 Task: Add a condition where "Channel Is Automation" in unsolved tickets in your groups.
Action: Mouse moved to (142, 519)
Screenshot: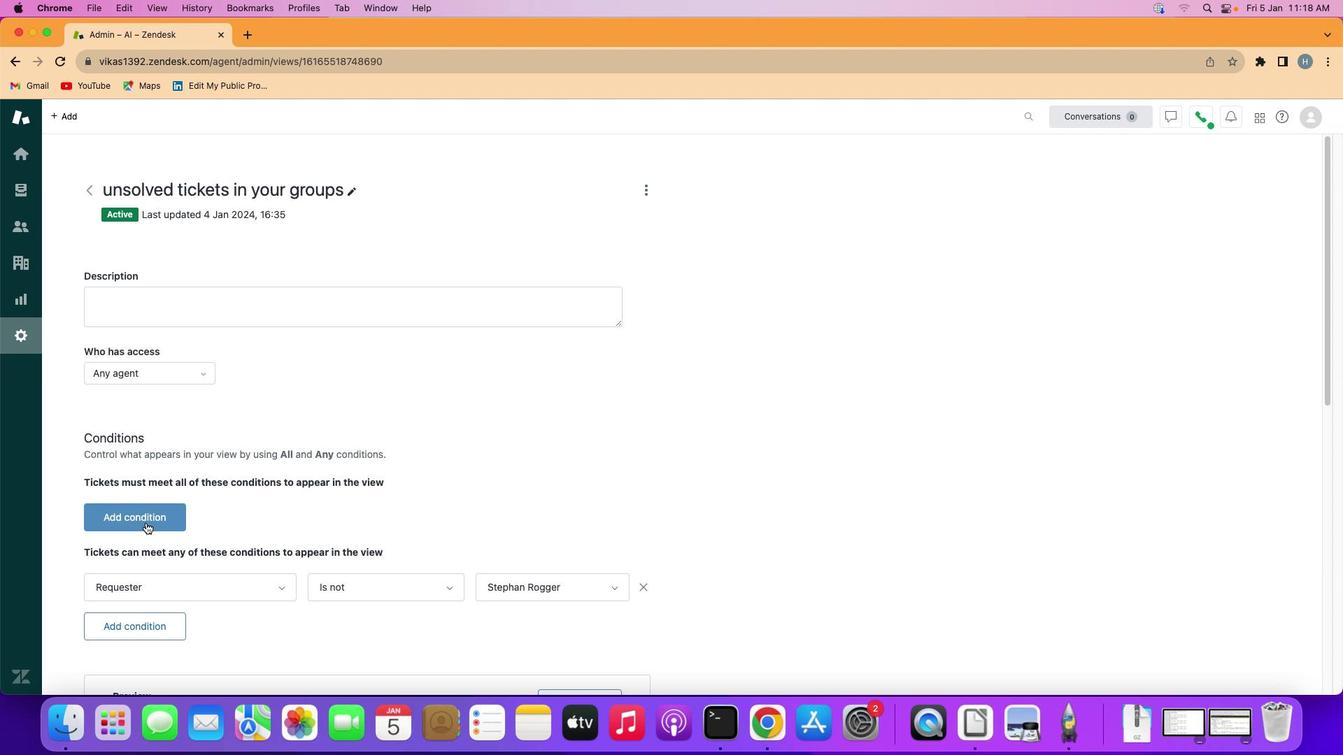 
Action: Mouse pressed left at (142, 519)
Screenshot: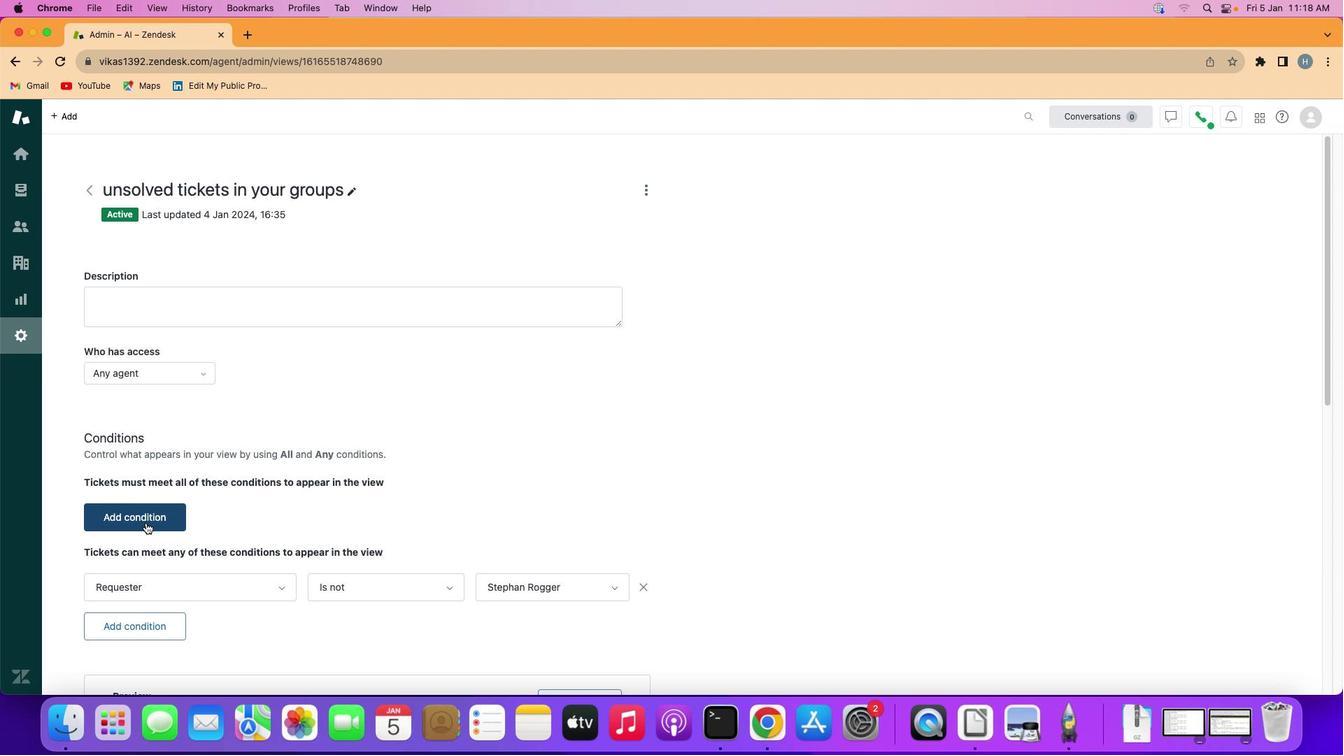 
Action: Mouse moved to (162, 509)
Screenshot: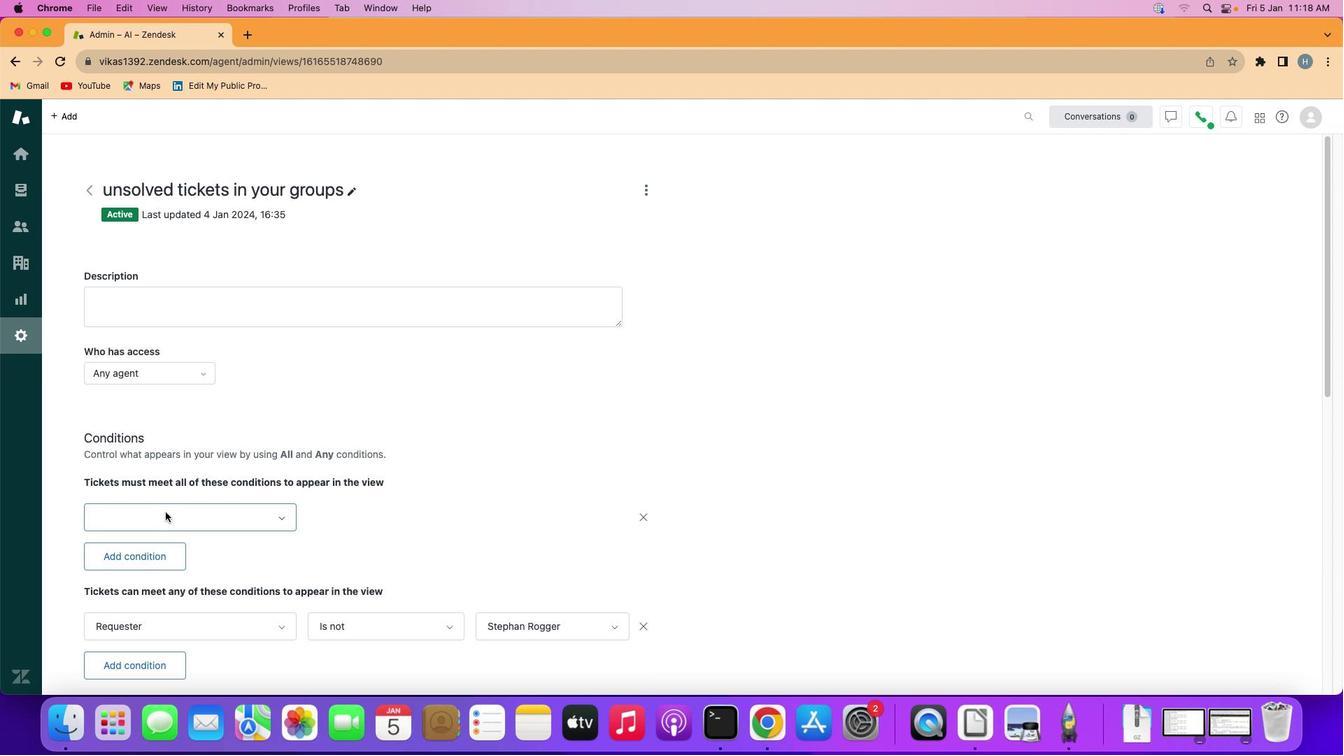 
Action: Mouse pressed left at (162, 509)
Screenshot: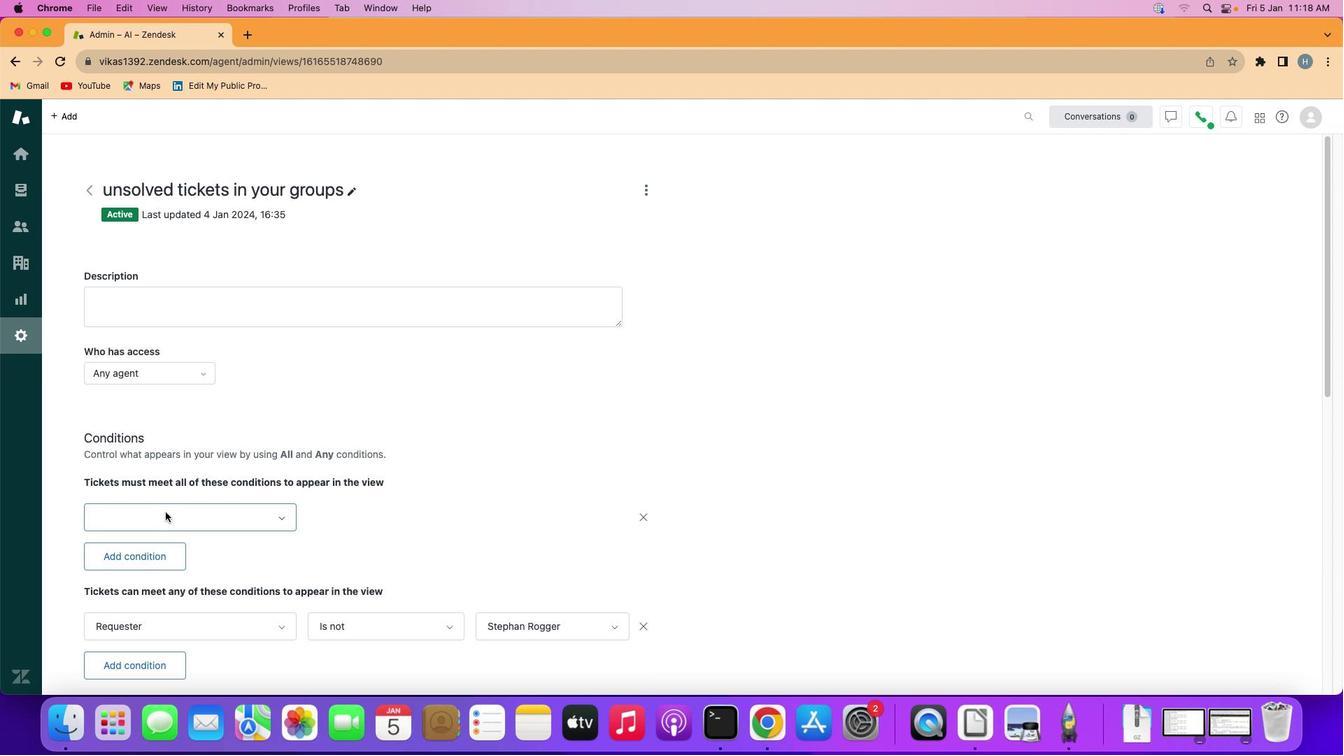 
Action: Mouse moved to (202, 445)
Screenshot: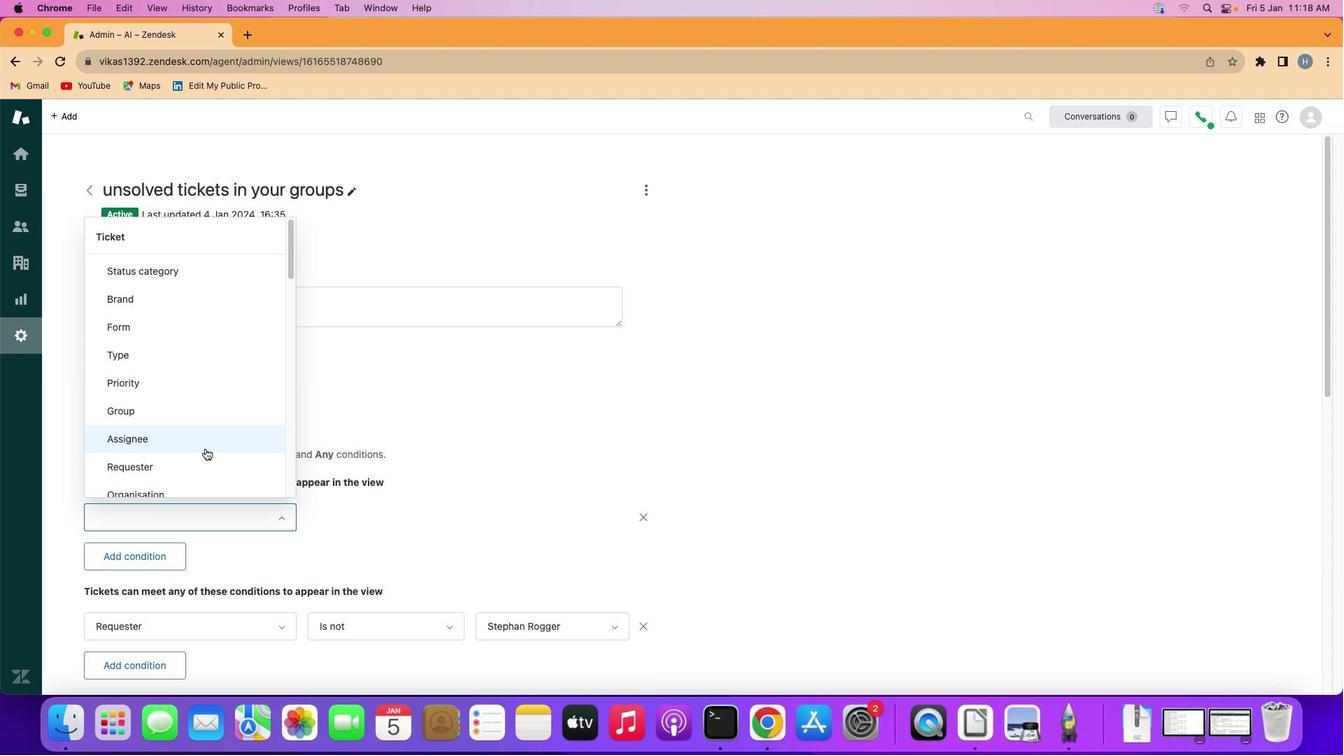 
Action: Mouse scrolled (202, 445) with delta (-2, -1)
Screenshot: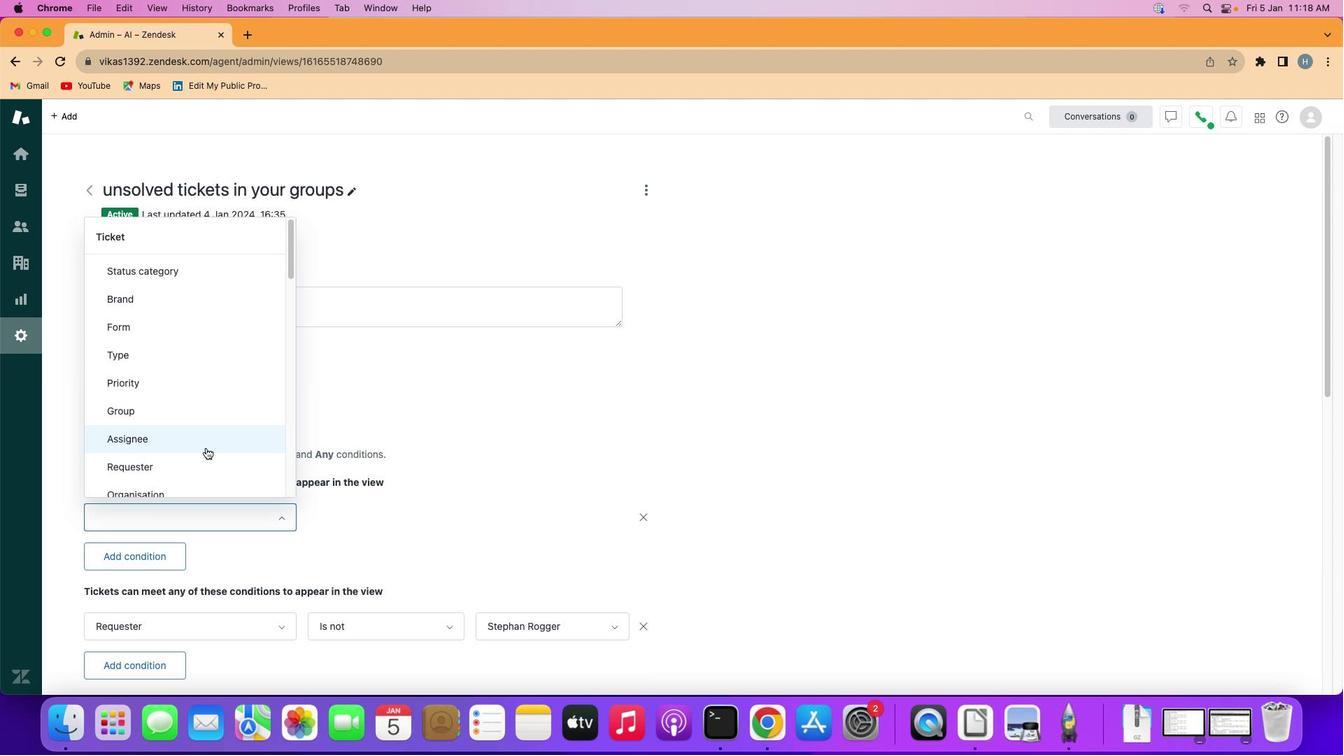 
Action: Mouse moved to (202, 445)
Screenshot: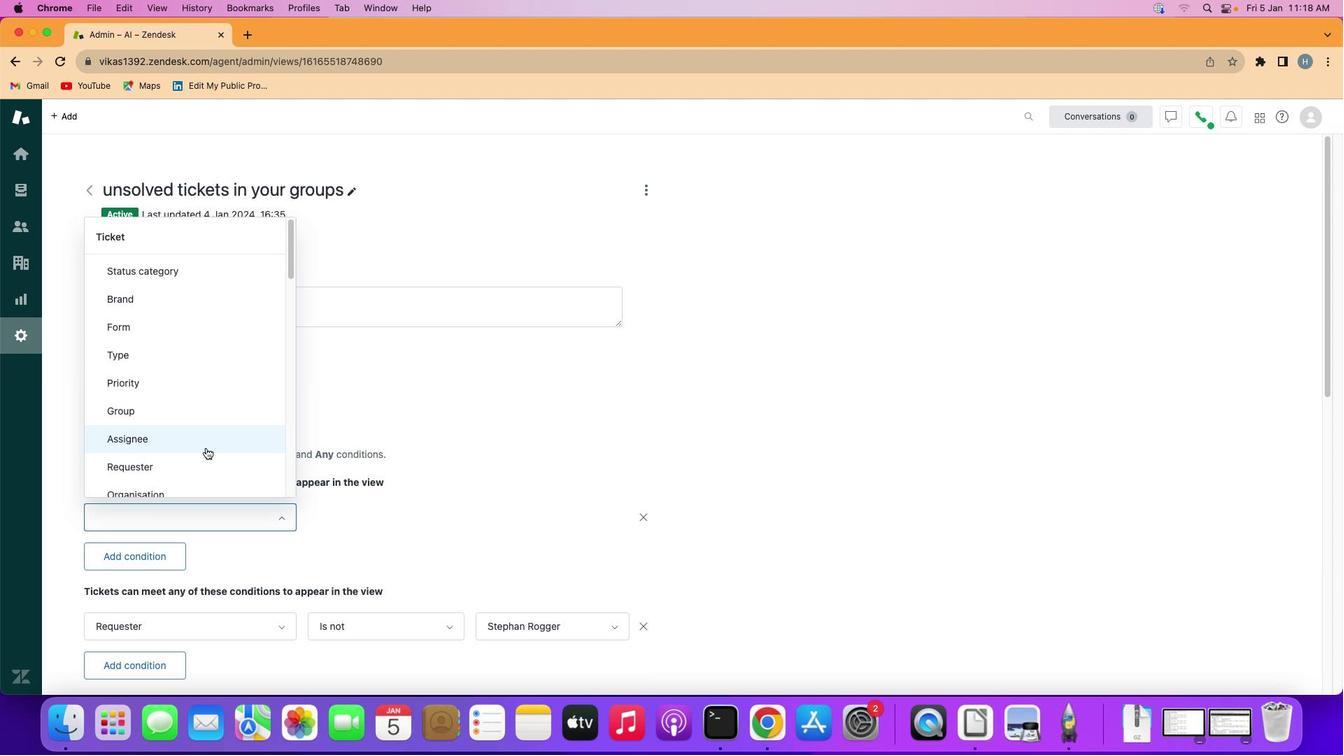 
Action: Mouse scrolled (202, 445) with delta (-2, -2)
Screenshot: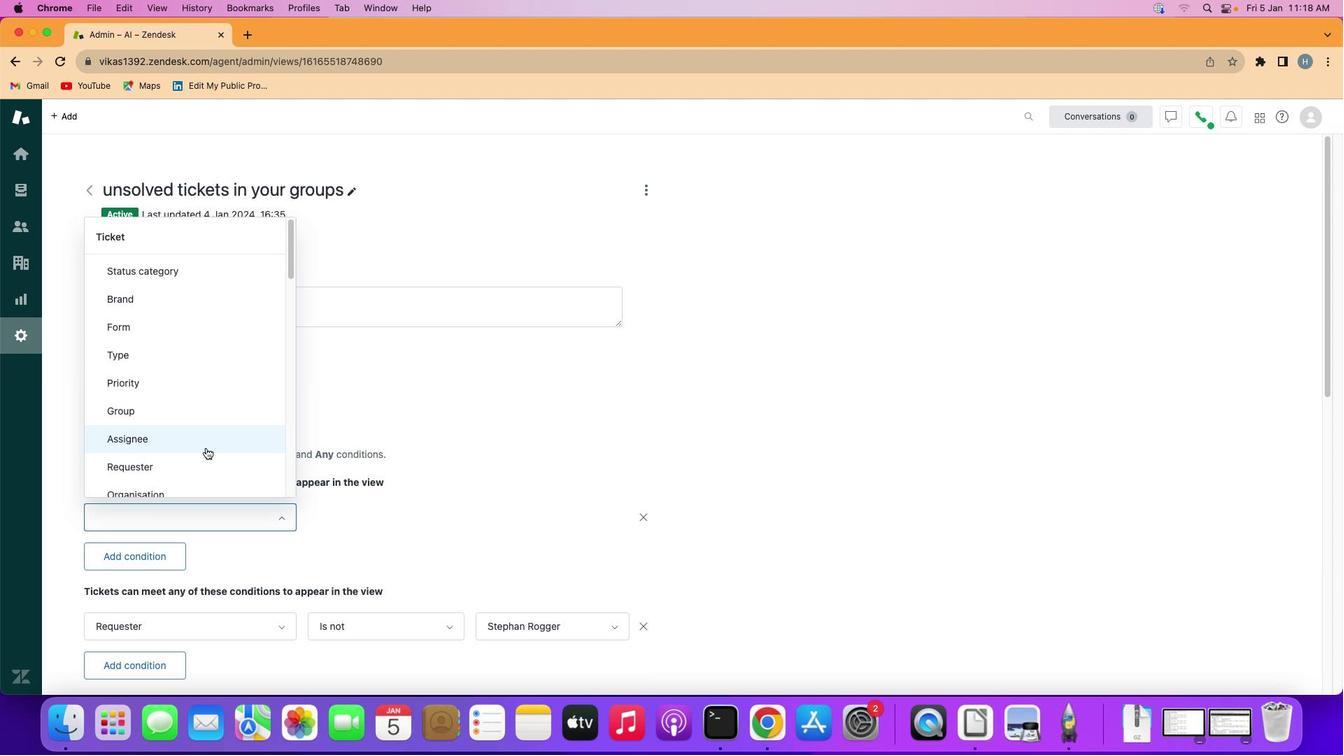 
Action: Mouse moved to (203, 445)
Screenshot: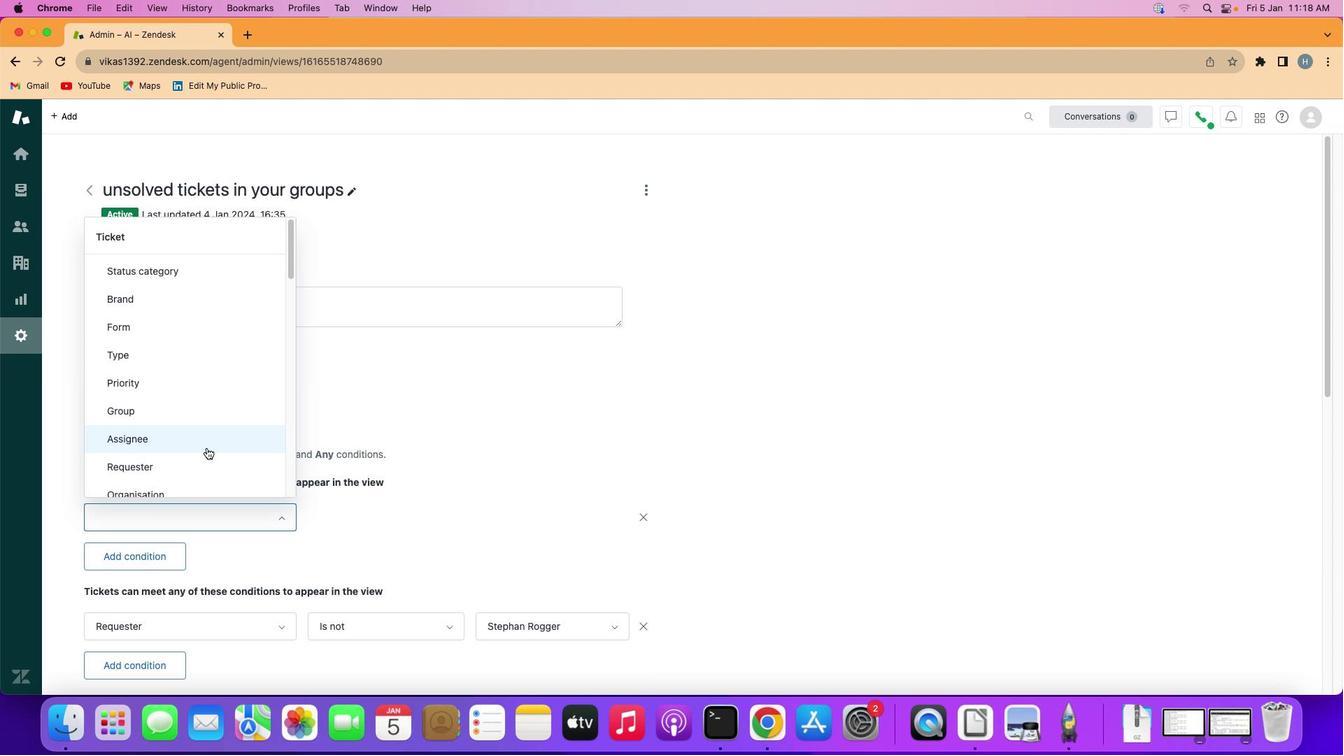 
Action: Mouse scrolled (203, 445) with delta (-2, -2)
Screenshot: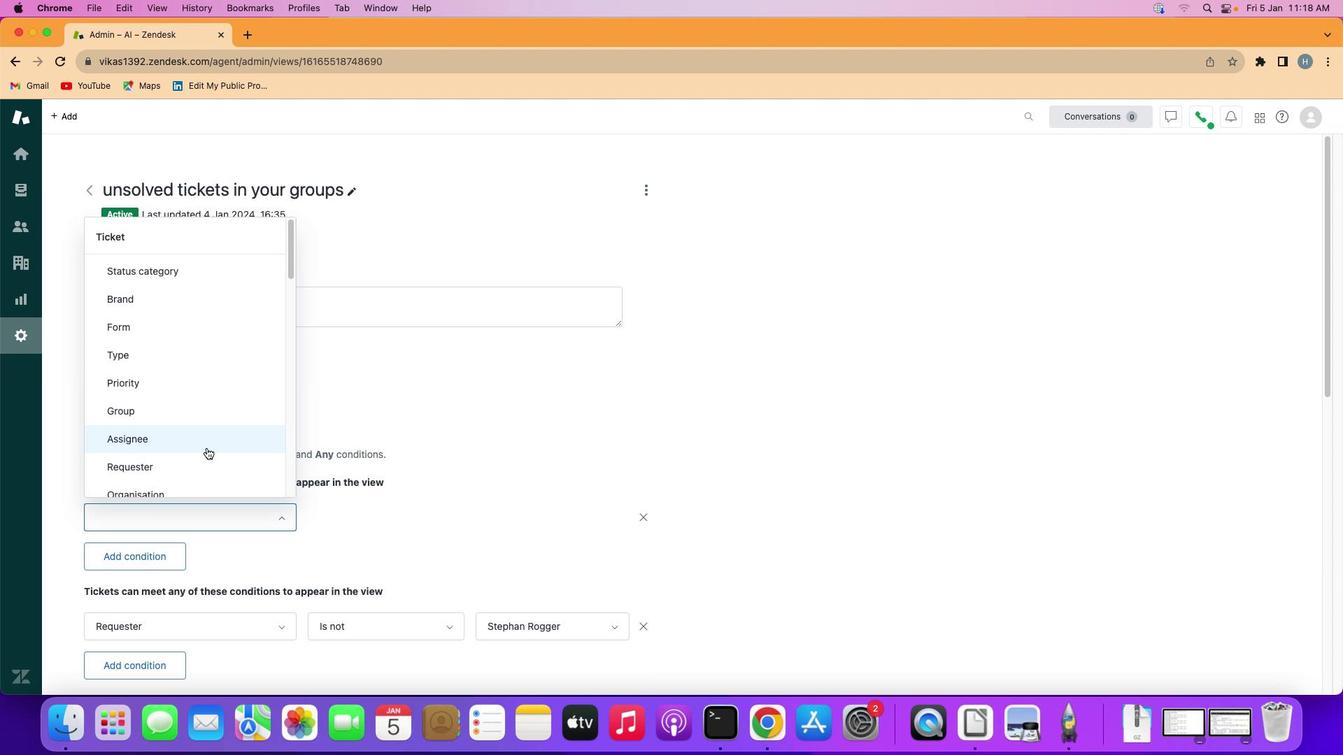 
Action: Mouse moved to (204, 444)
Screenshot: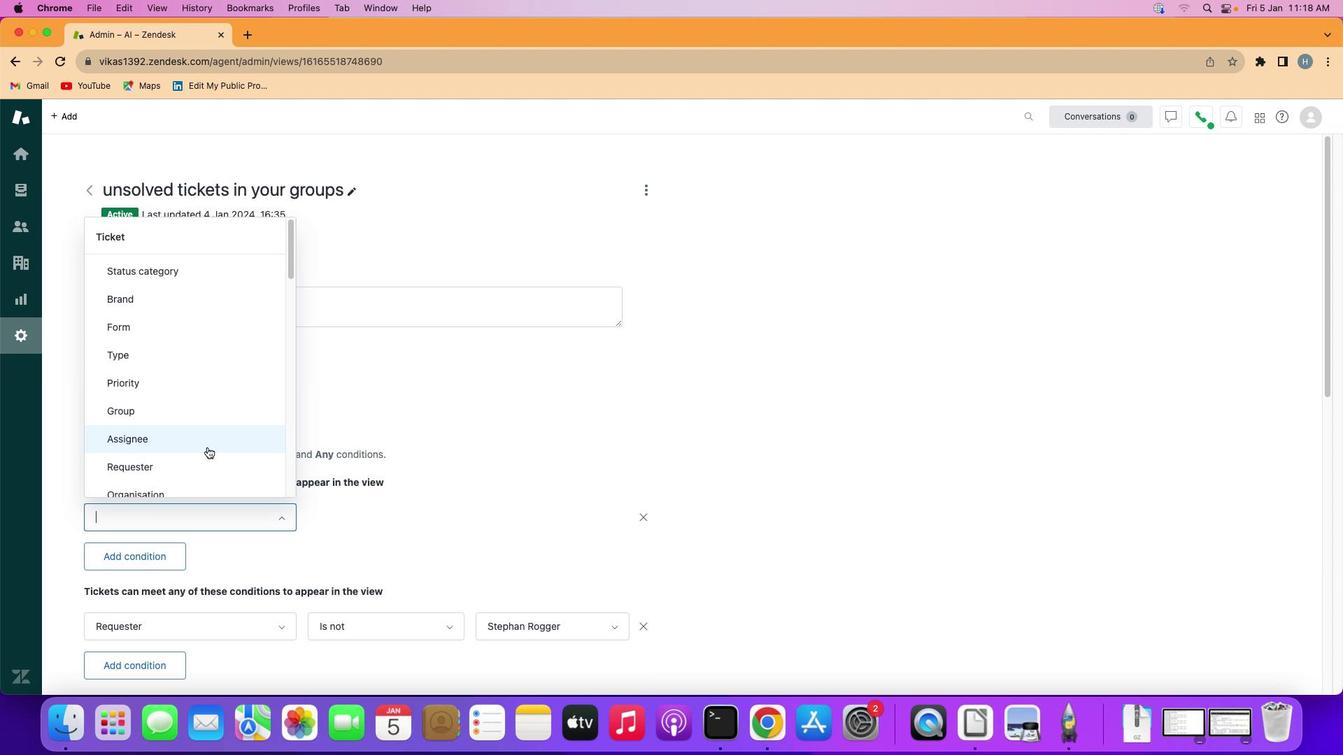 
Action: Mouse scrolled (204, 444) with delta (-2, -3)
Screenshot: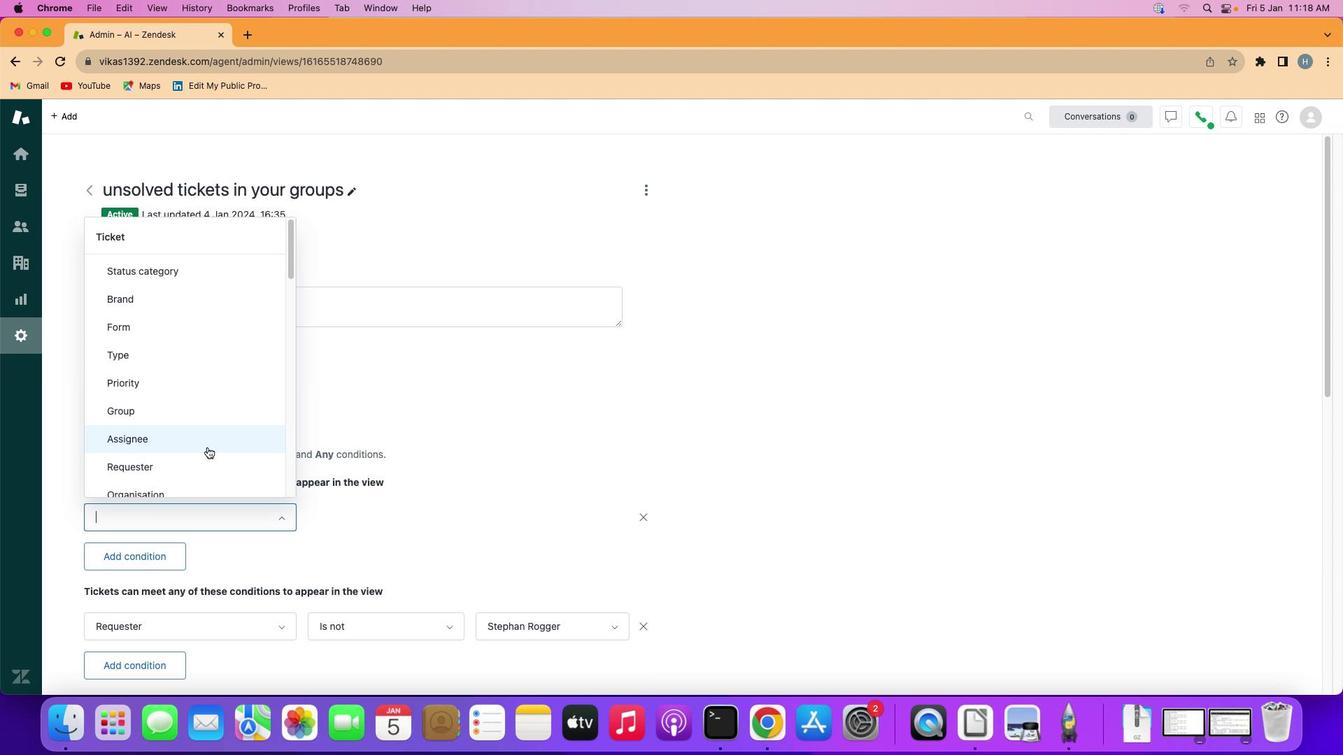 
Action: Mouse moved to (204, 444)
Screenshot: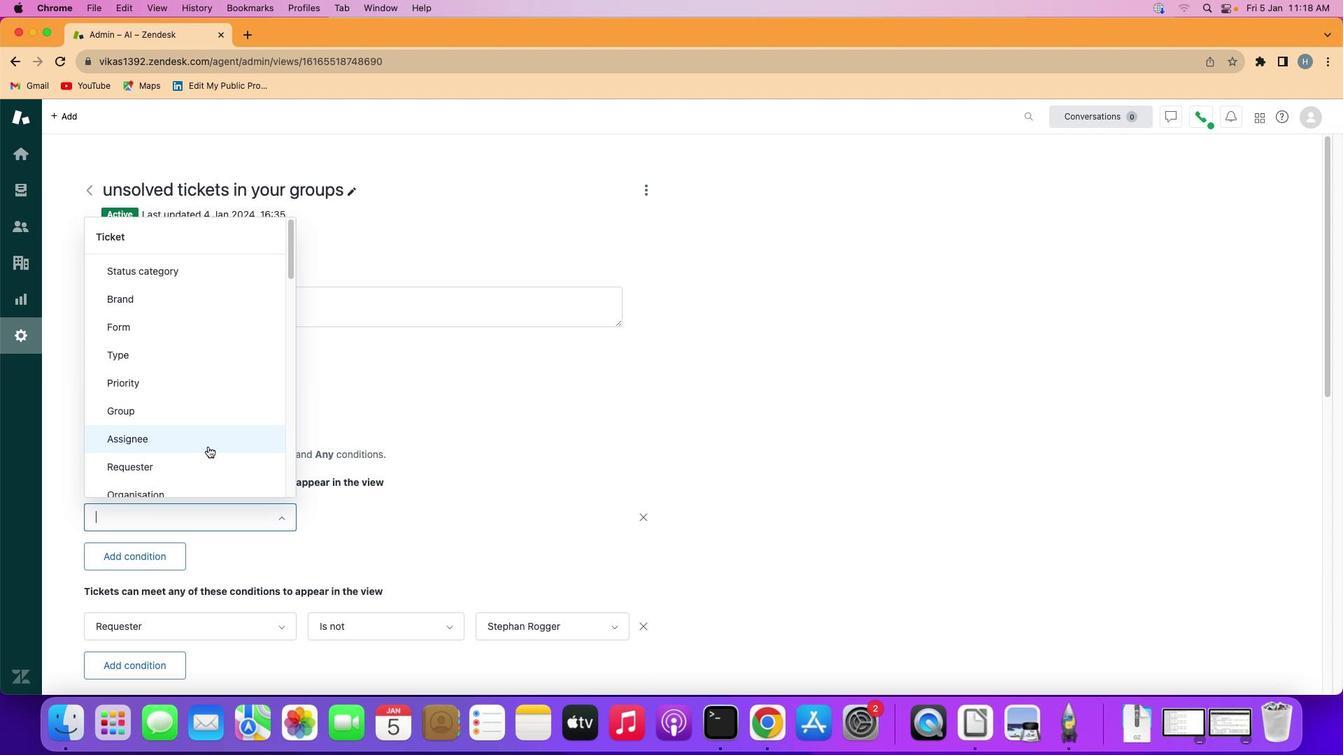
Action: Mouse scrolled (204, 444) with delta (-2, -3)
Screenshot: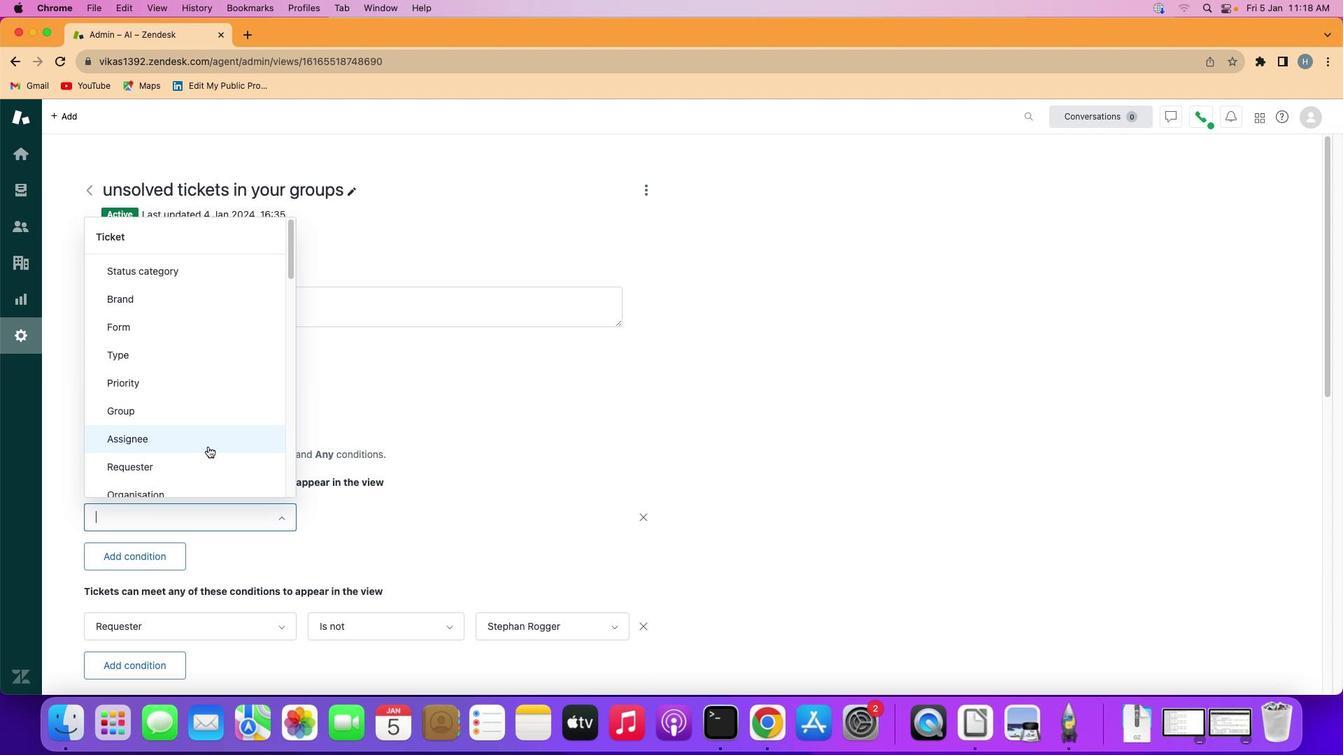 
Action: Mouse moved to (180, 436)
Screenshot: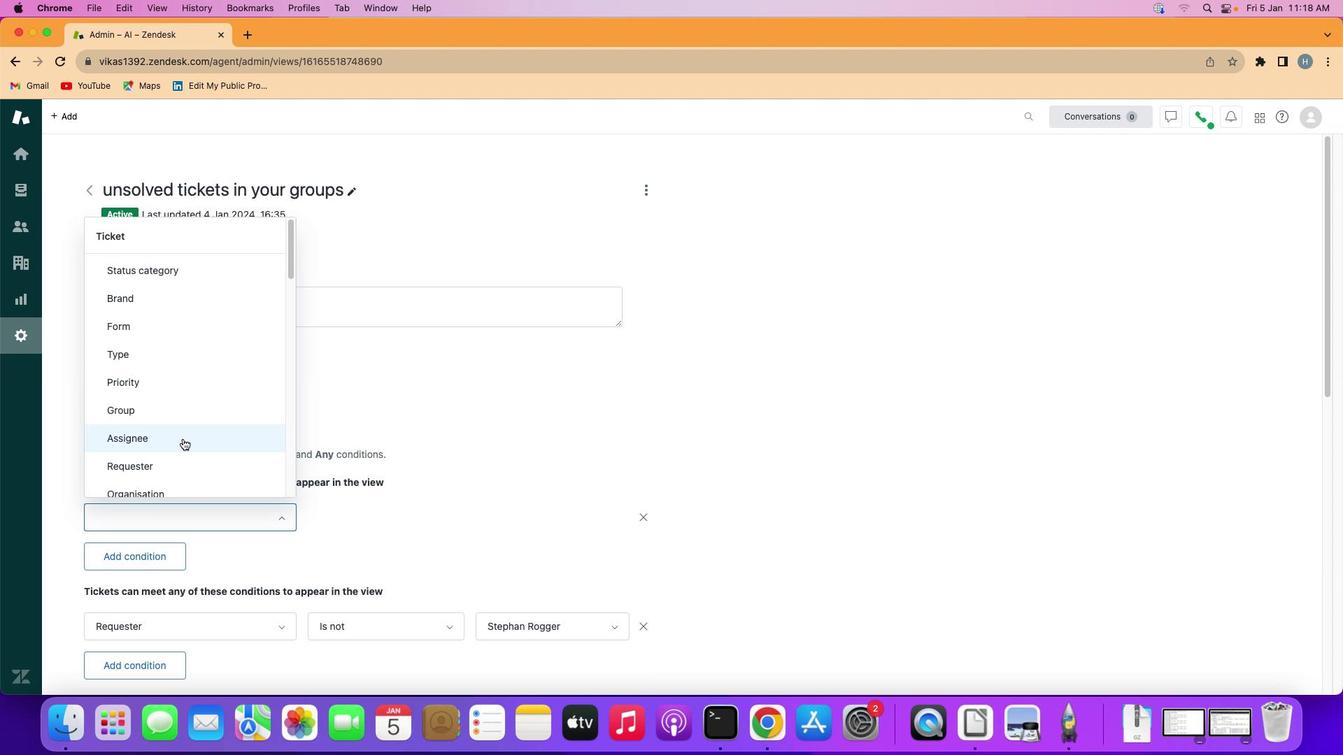 
Action: Mouse scrolled (180, 436) with delta (-2, -2)
Screenshot: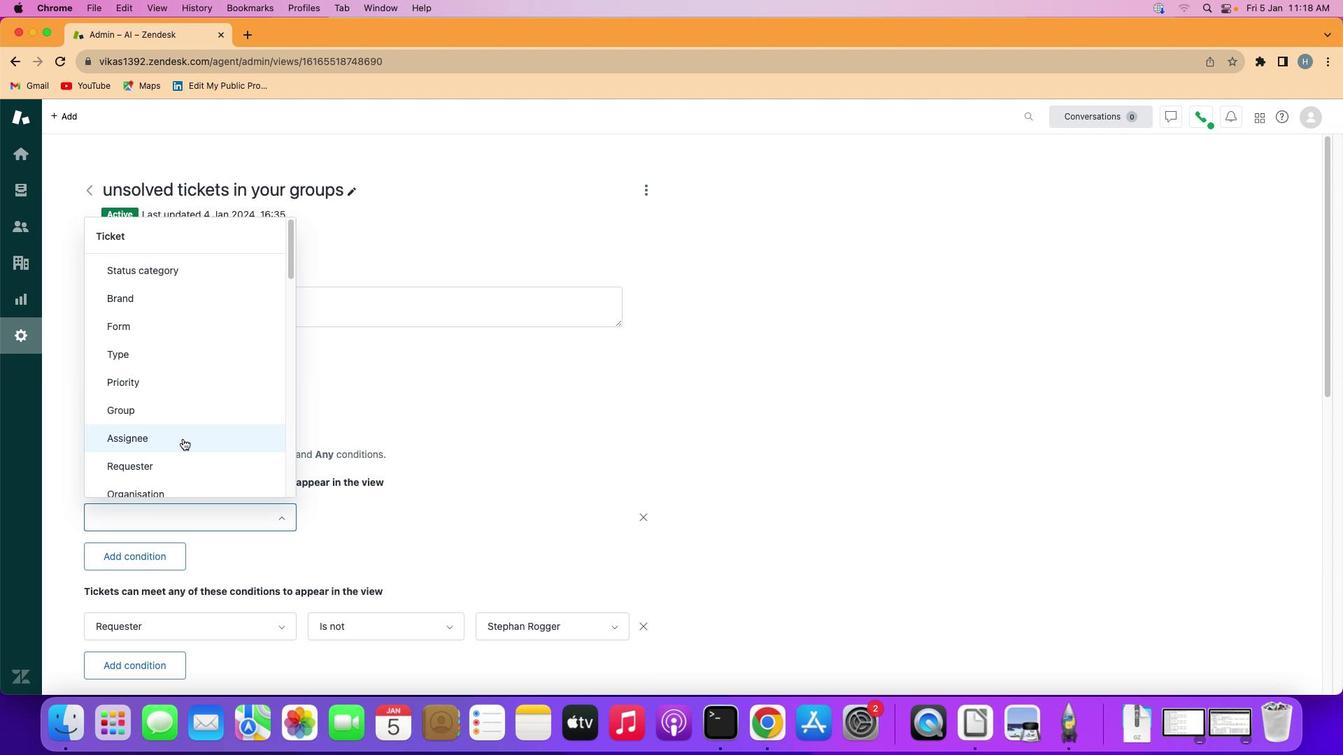 
Action: Mouse scrolled (180, 436) with delta (-2, 0)
Screenshot: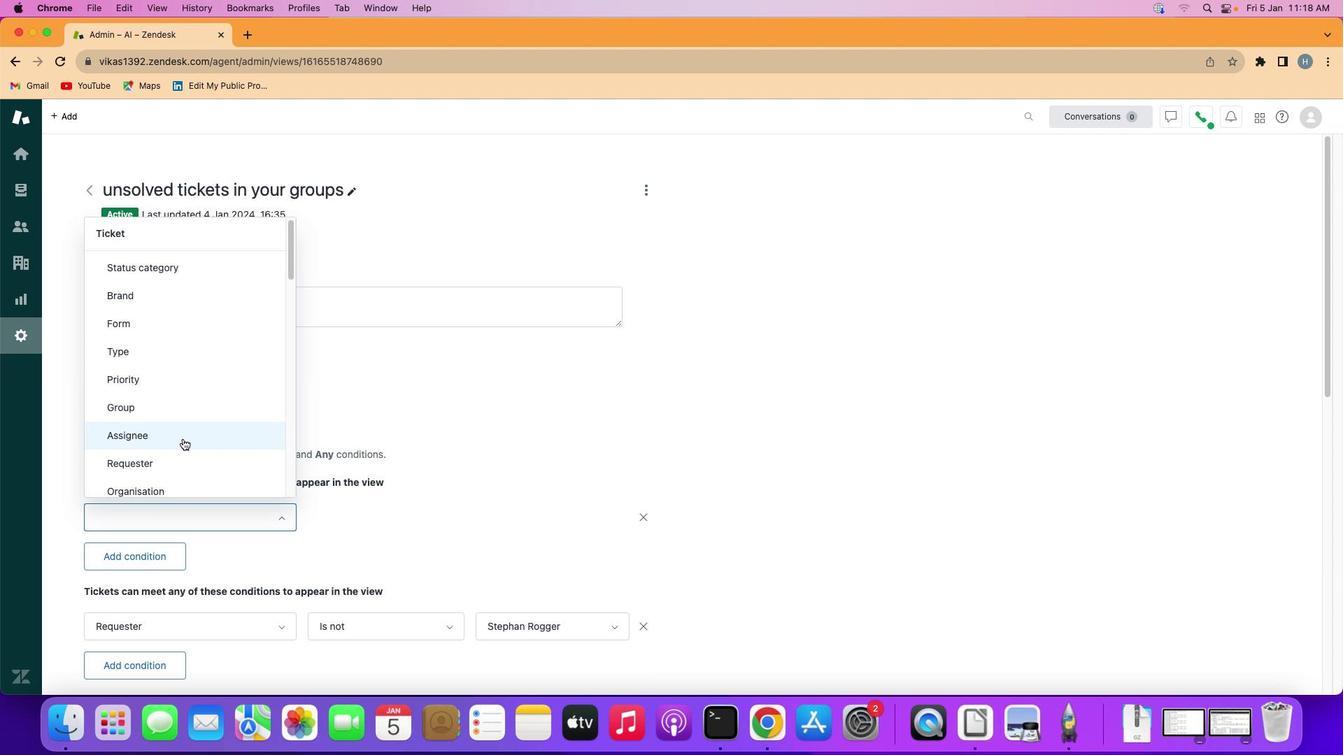 
Action: Mouse scrolled (180, 436) with delta (-2, -3)
Screenshot: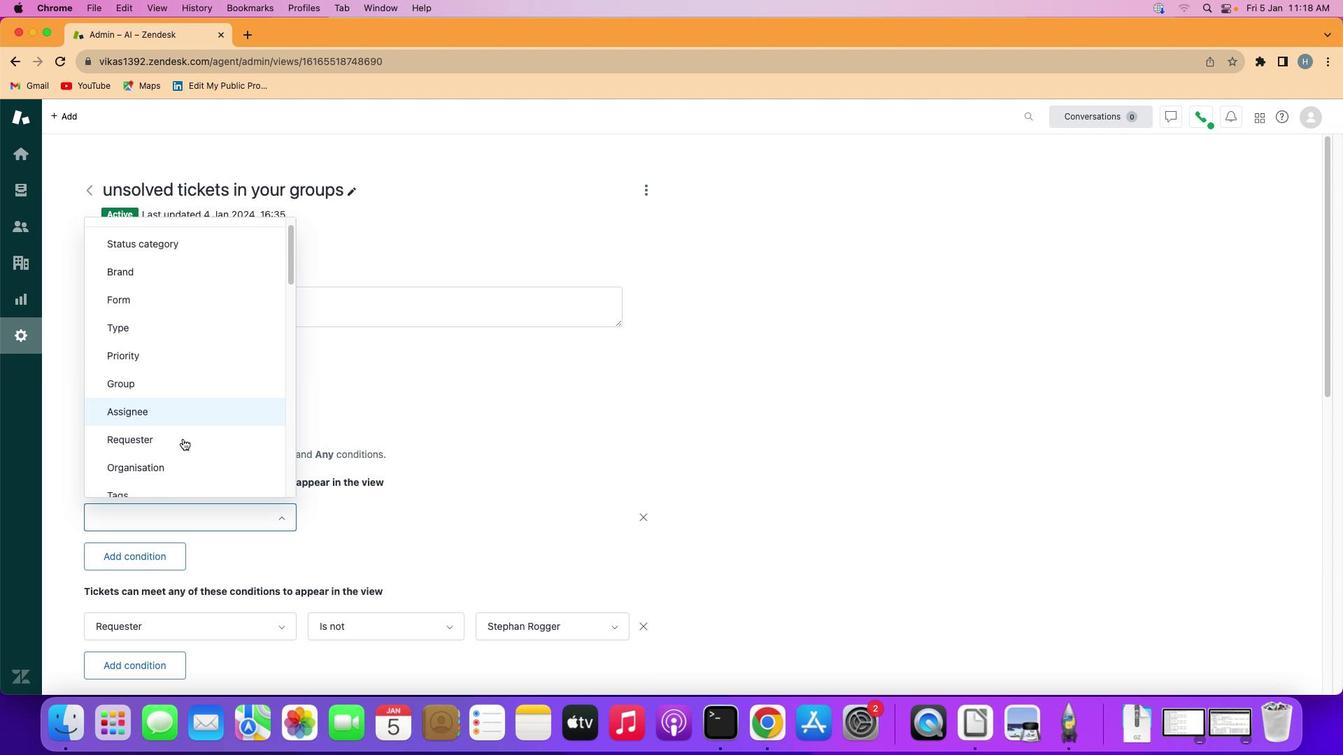
Action: Mouse scrolled (180, 436) with delta (-2, -2)
Screenshot: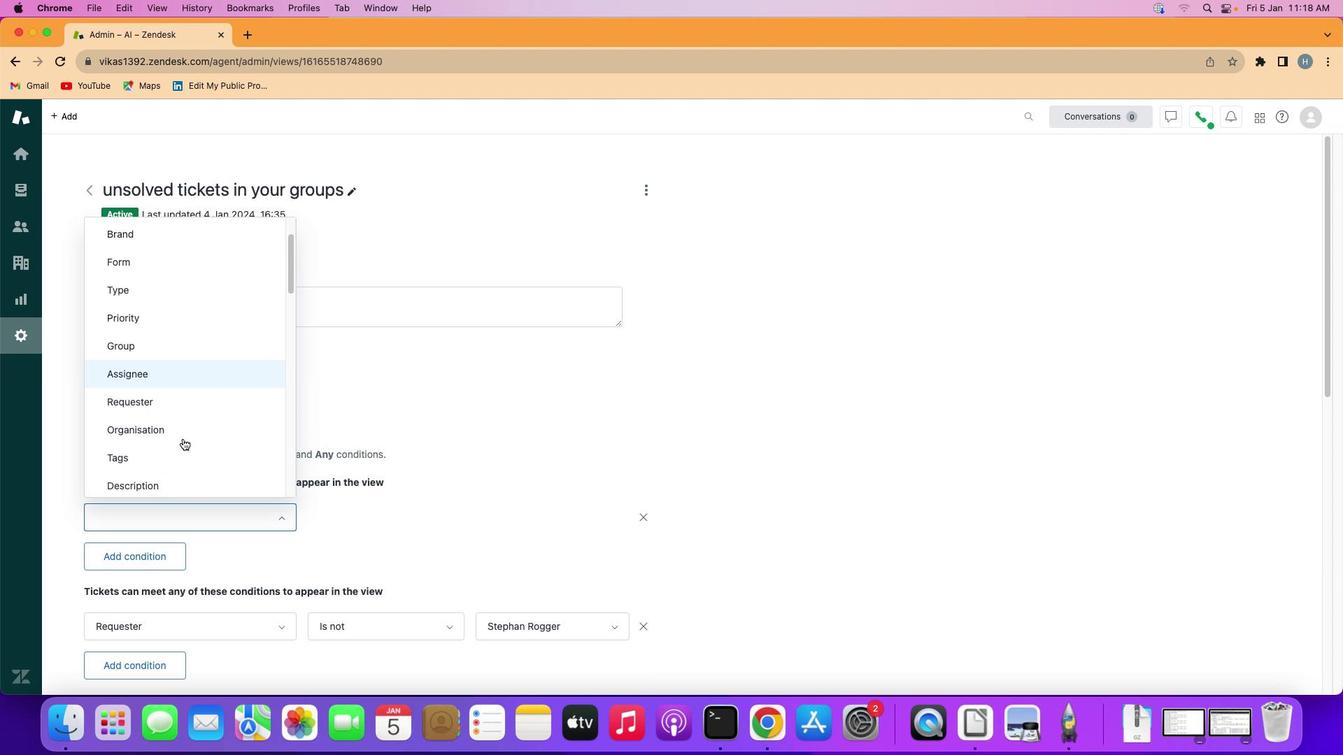 
Action: Mouse scrolled (180, 436) with delta (-2, -2)
Screenshot: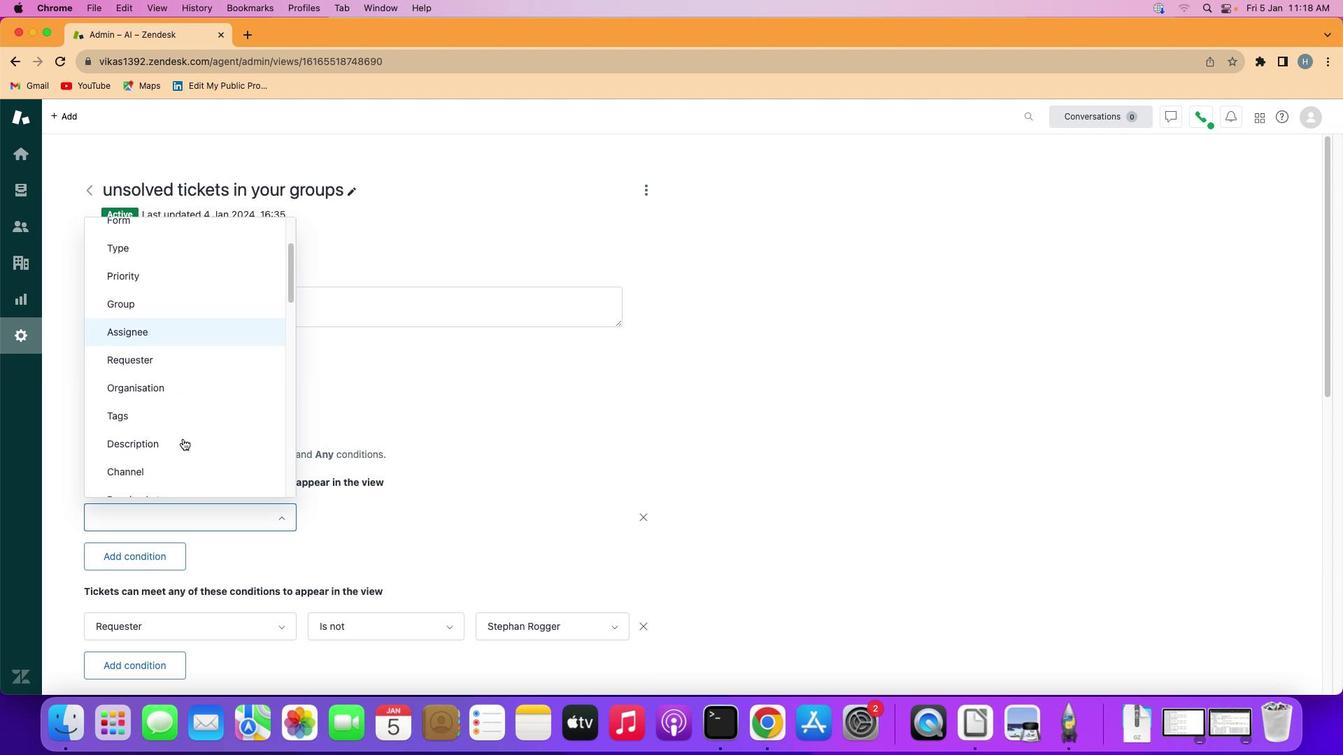 
Action: Mouse moved to (183, 434)
Screenshot: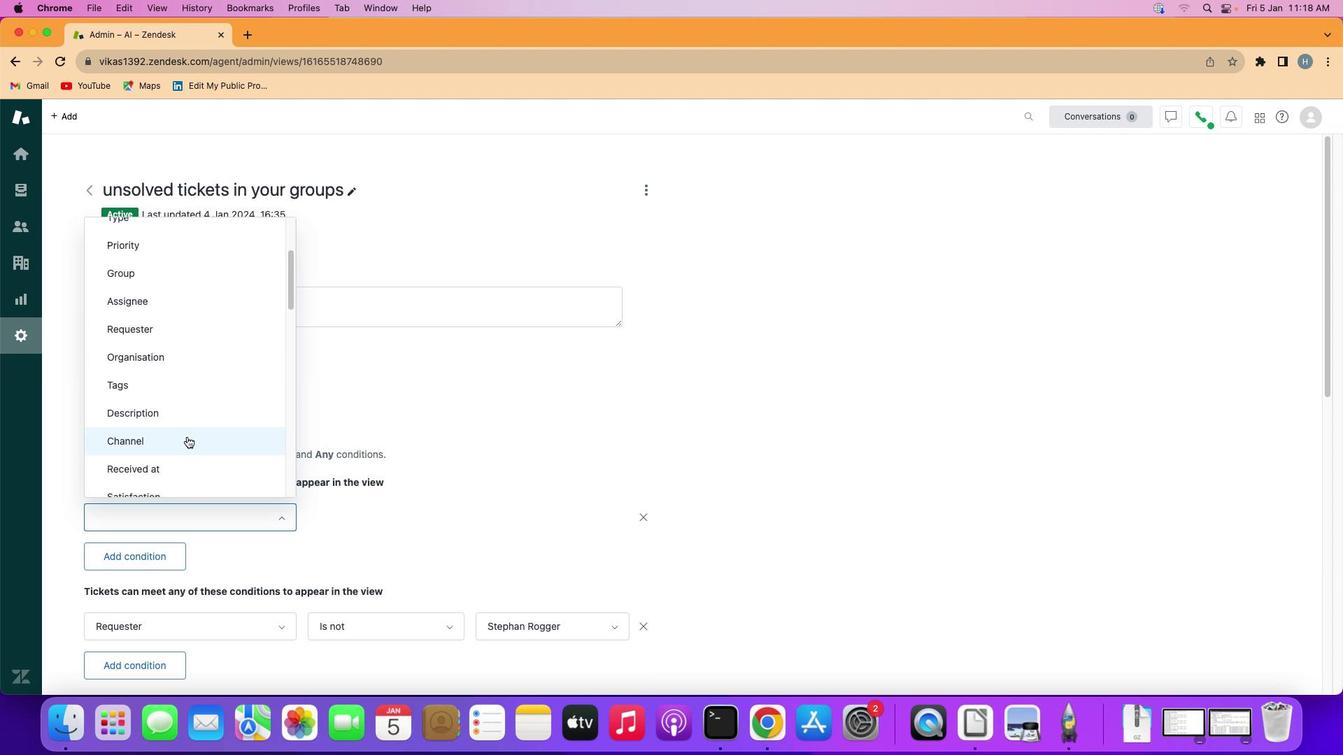 
Action: Mouse pressed left at (183, 434)
Screenshot: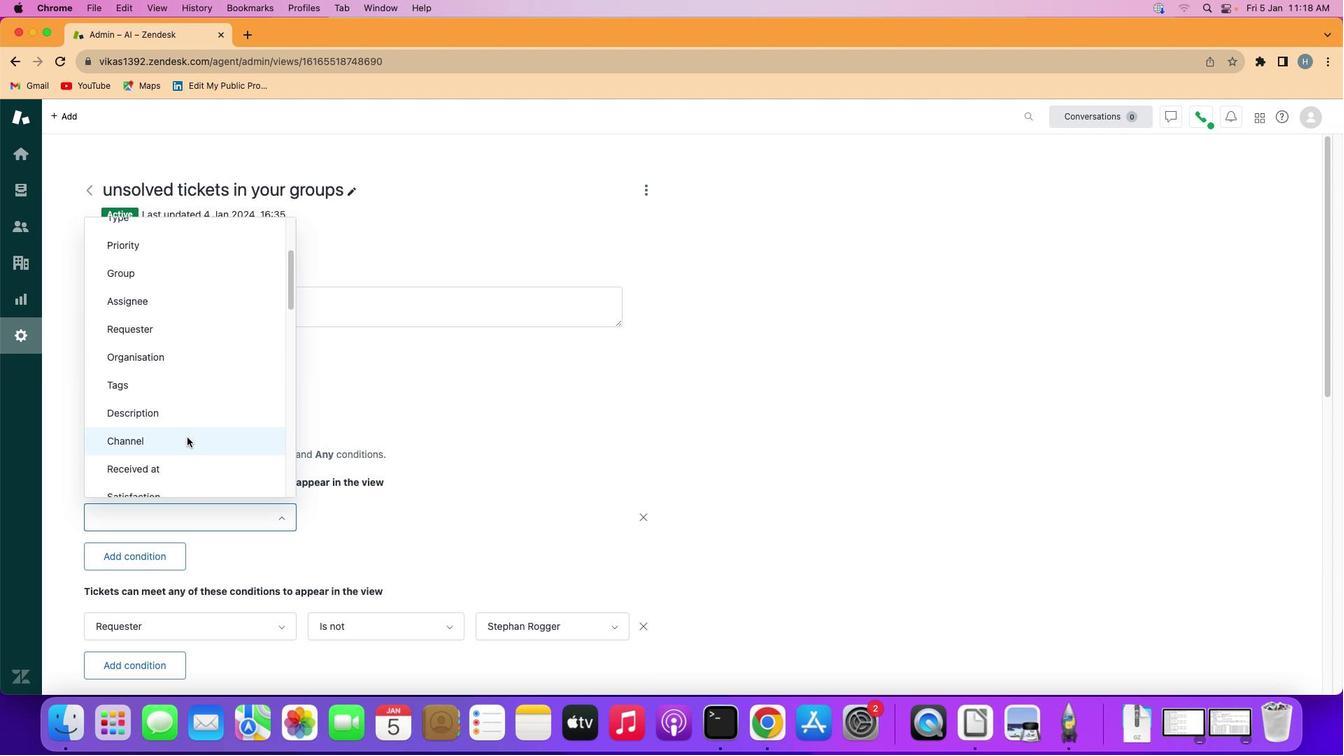 
Action: Mouse moved to (364, 515)
Screenshot: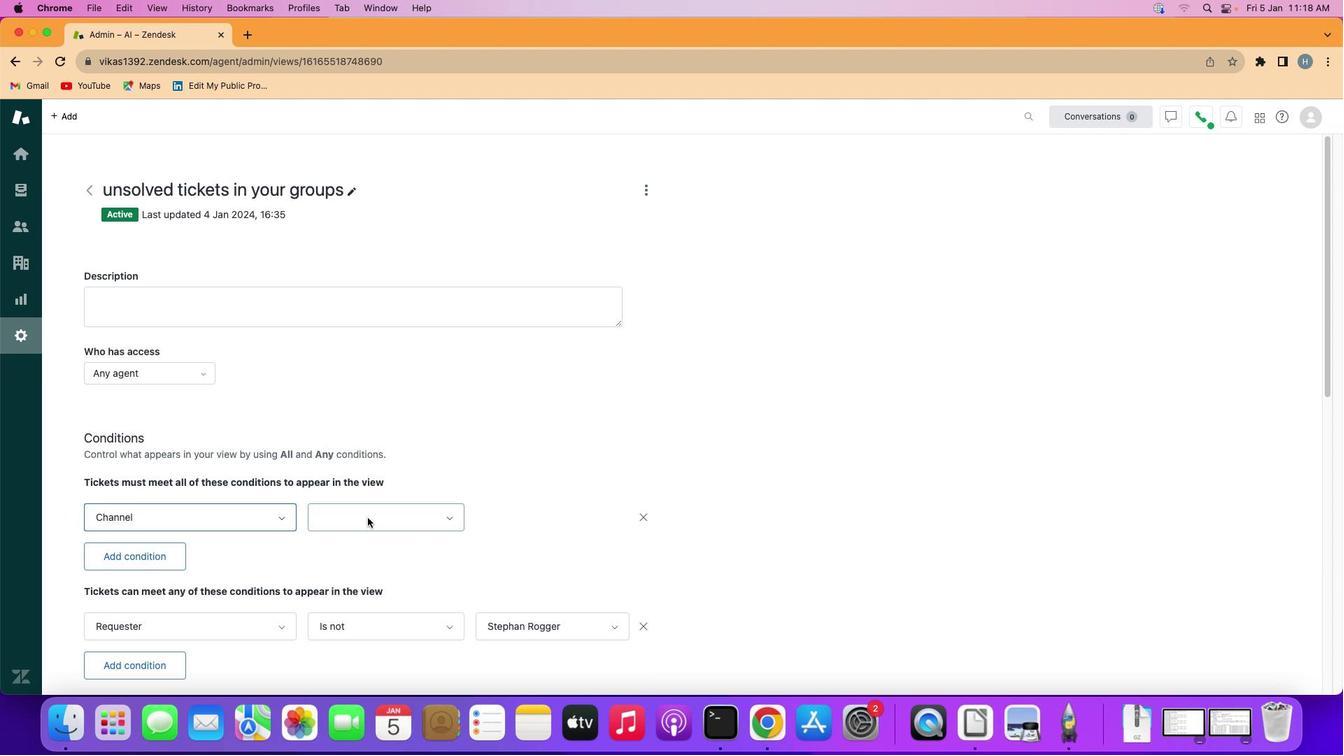 
Action: Mouse pressed left at (364, 515)
Screenshot: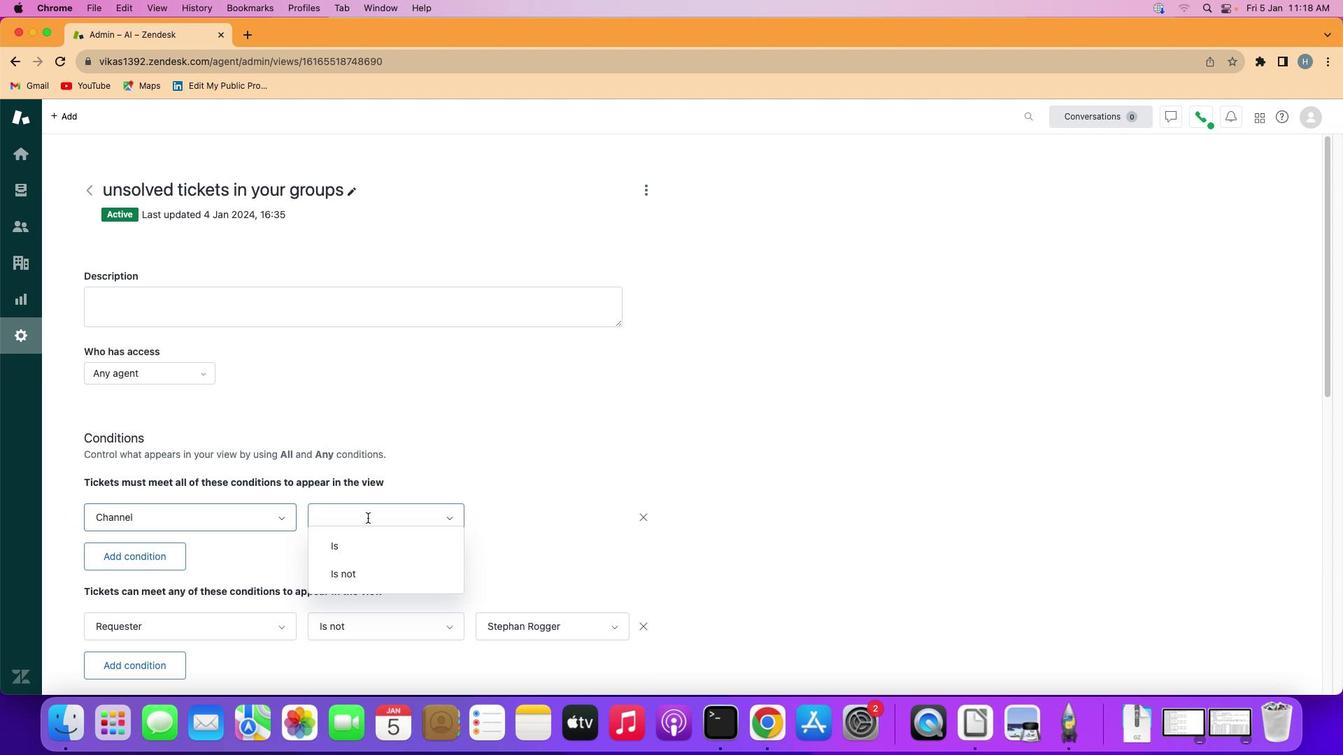 
Action: Mouse moved to (359, 542)
Screenshot: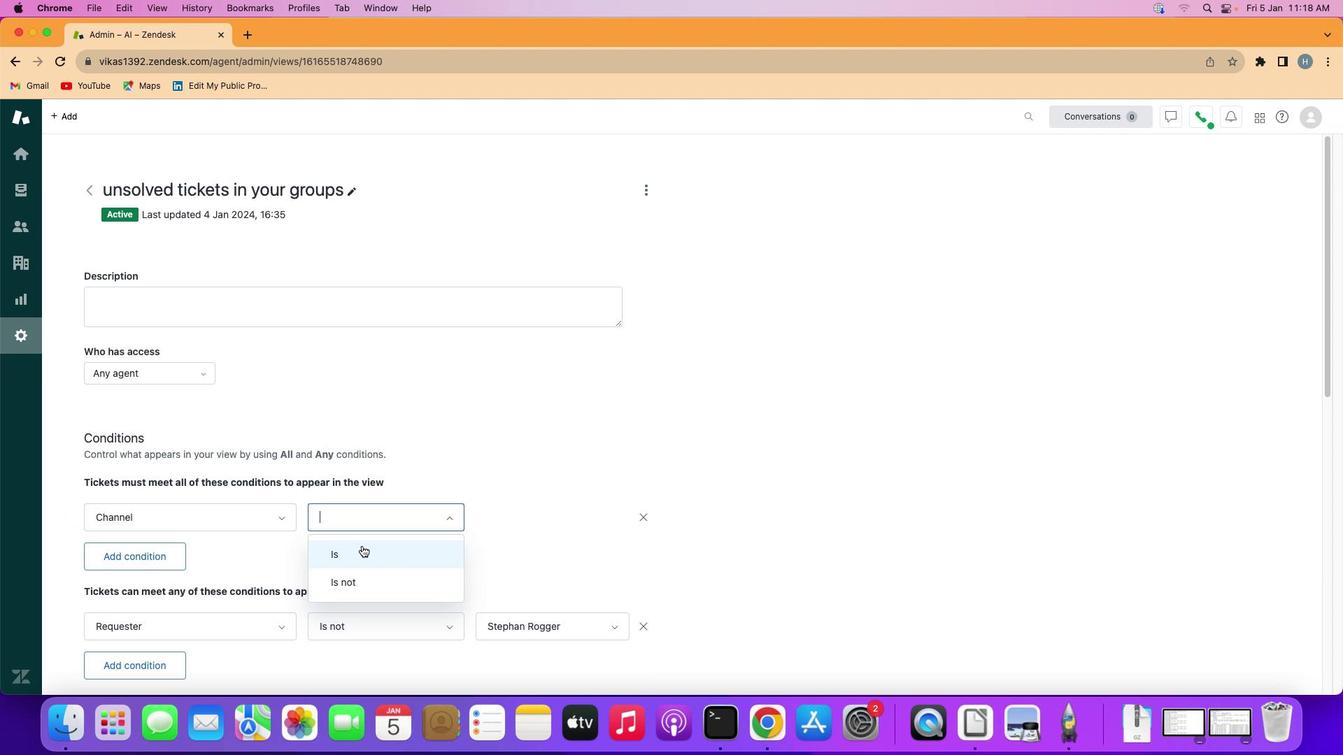 
Action: Mouse pressed left at (359, 542)
Screenshot: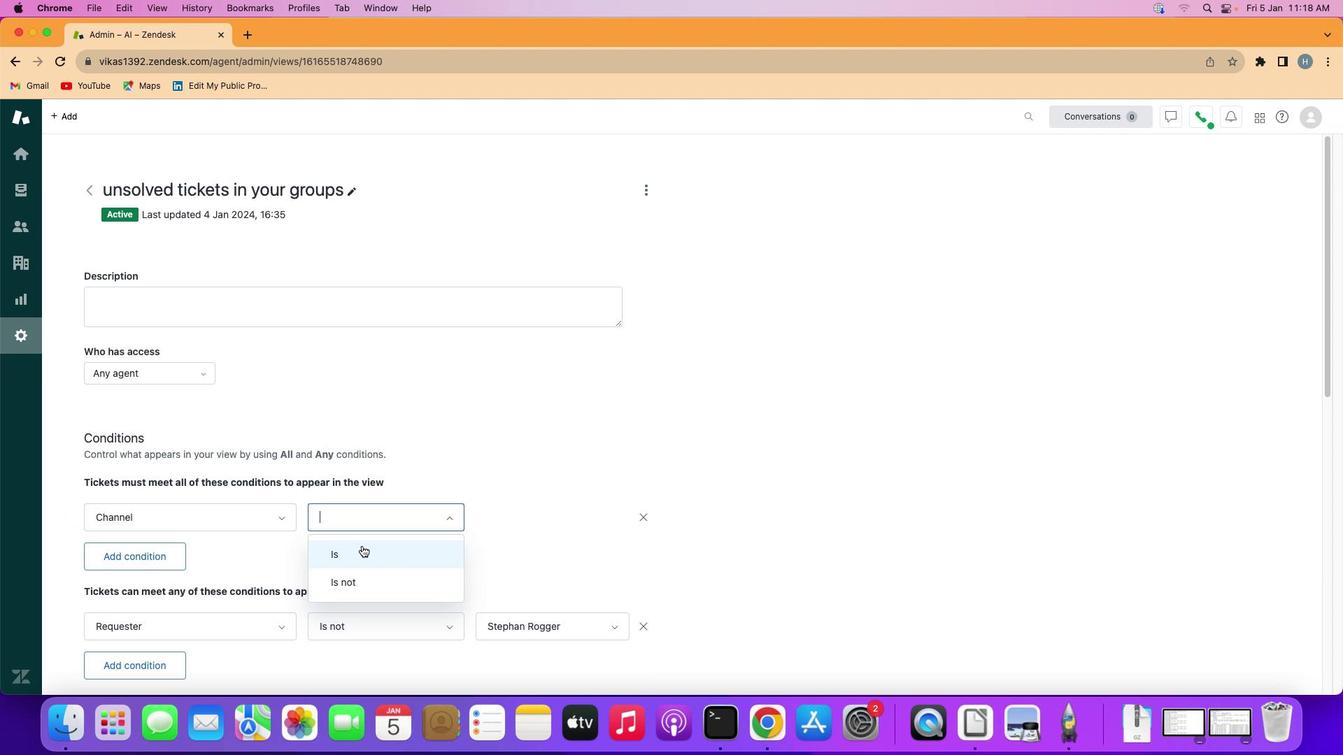 
Action: Mouse moved to (548, 516)
Screenshot: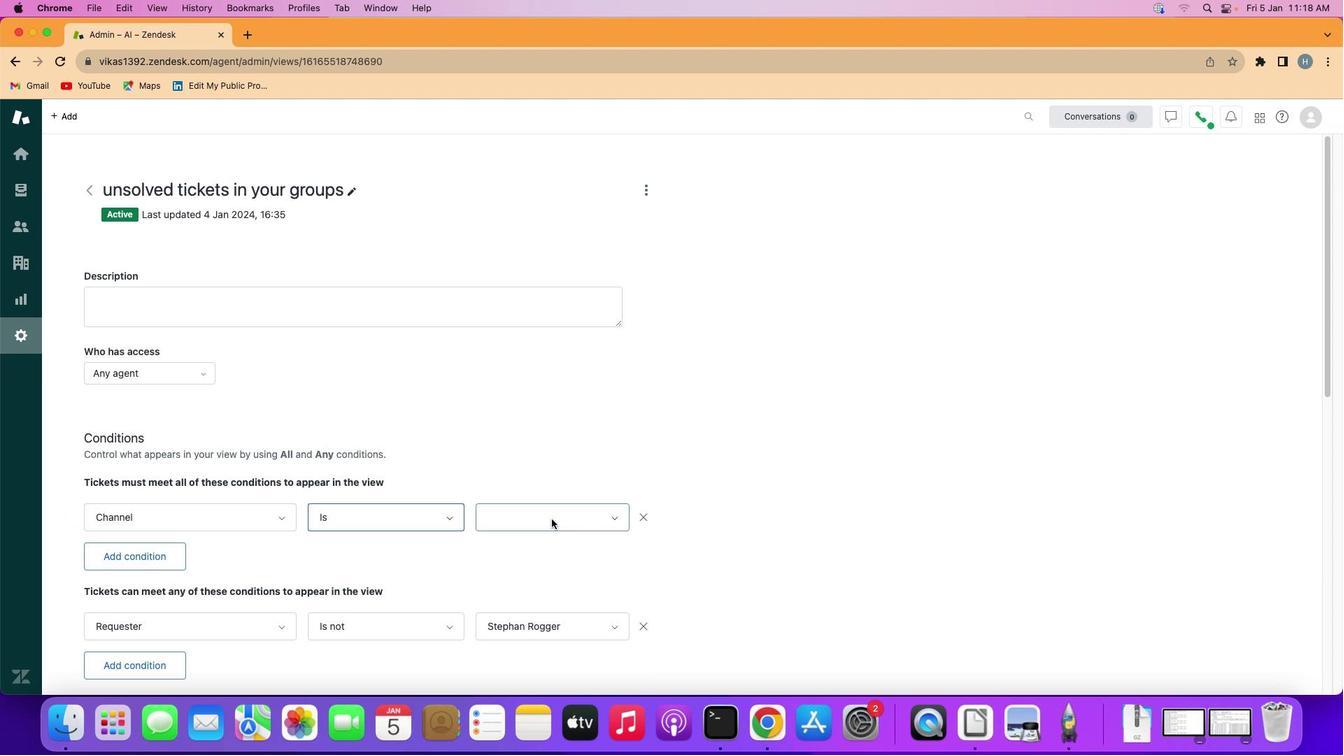 
Action: Mouse pressed left at (548, 516)
Screenshot: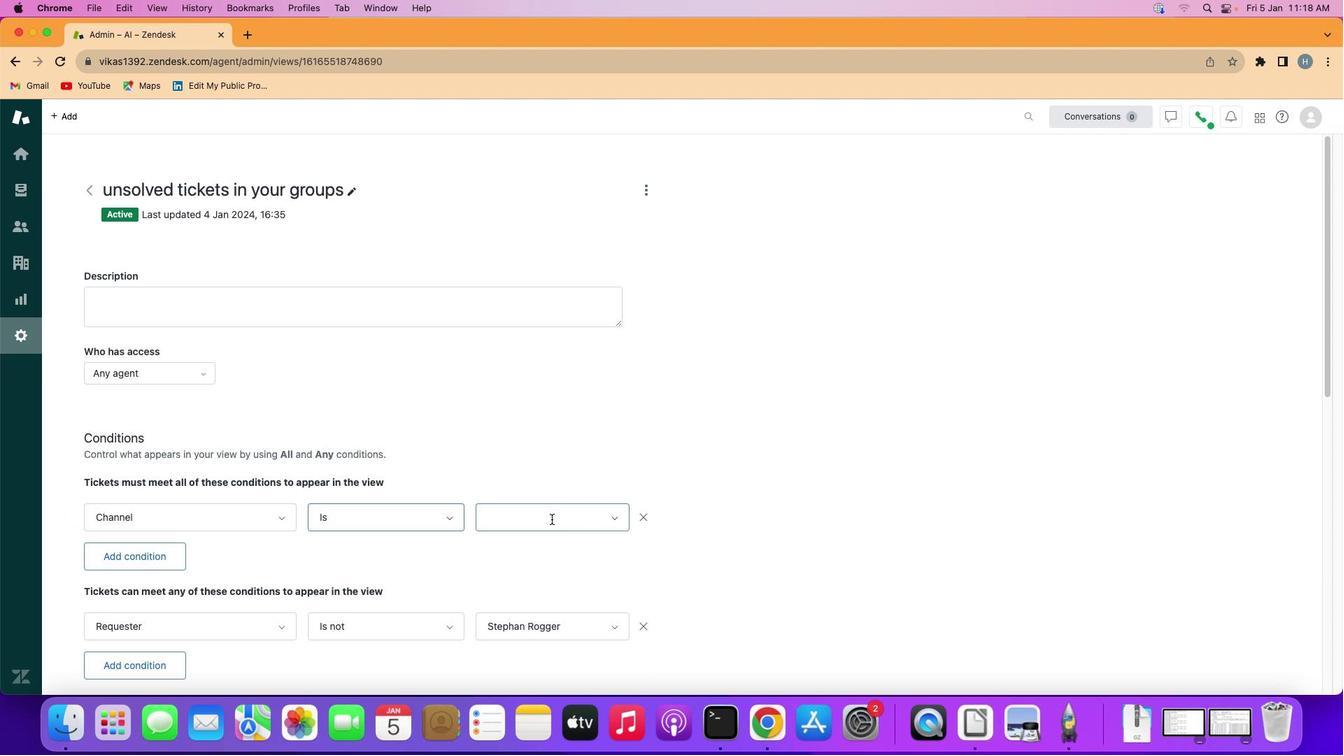 
Action: Mouse moved to (538, 379)
Screenshot: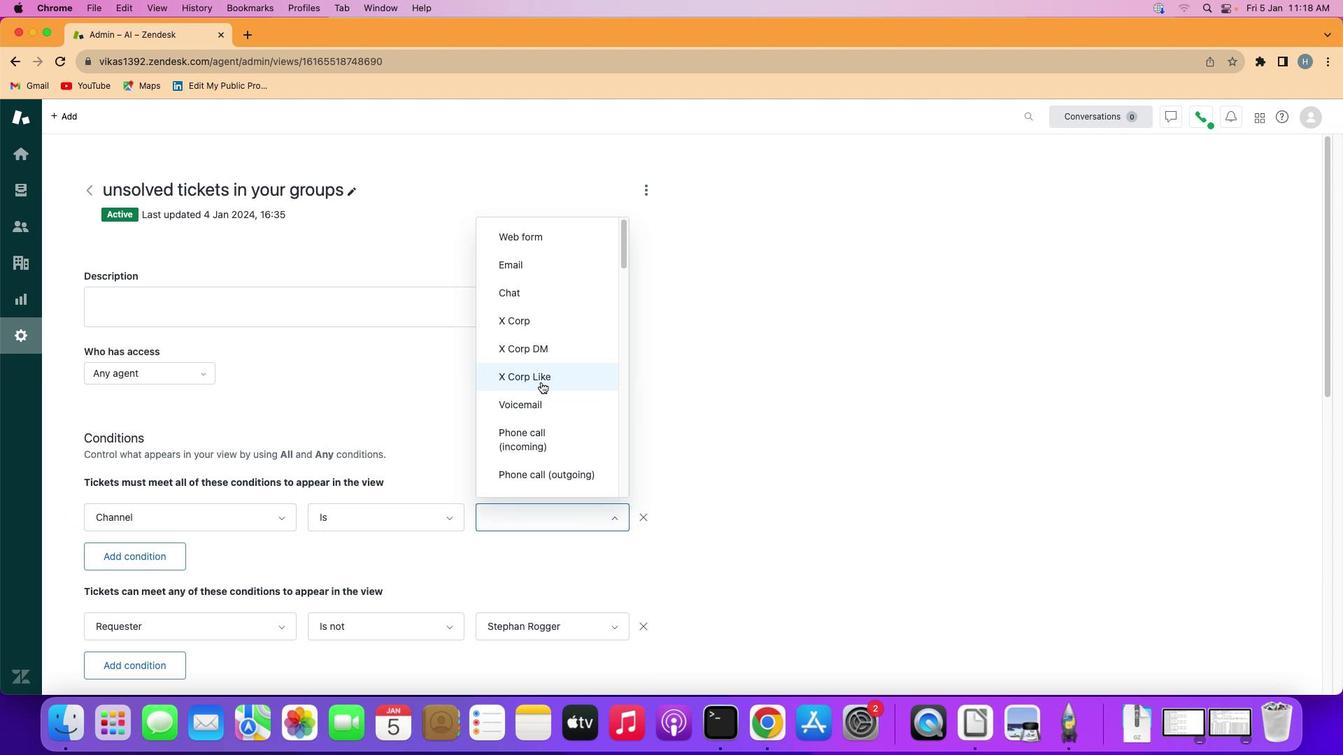 
Action: Mouse scrolled (538, 379) with delta (-2, -2)
Screenshot: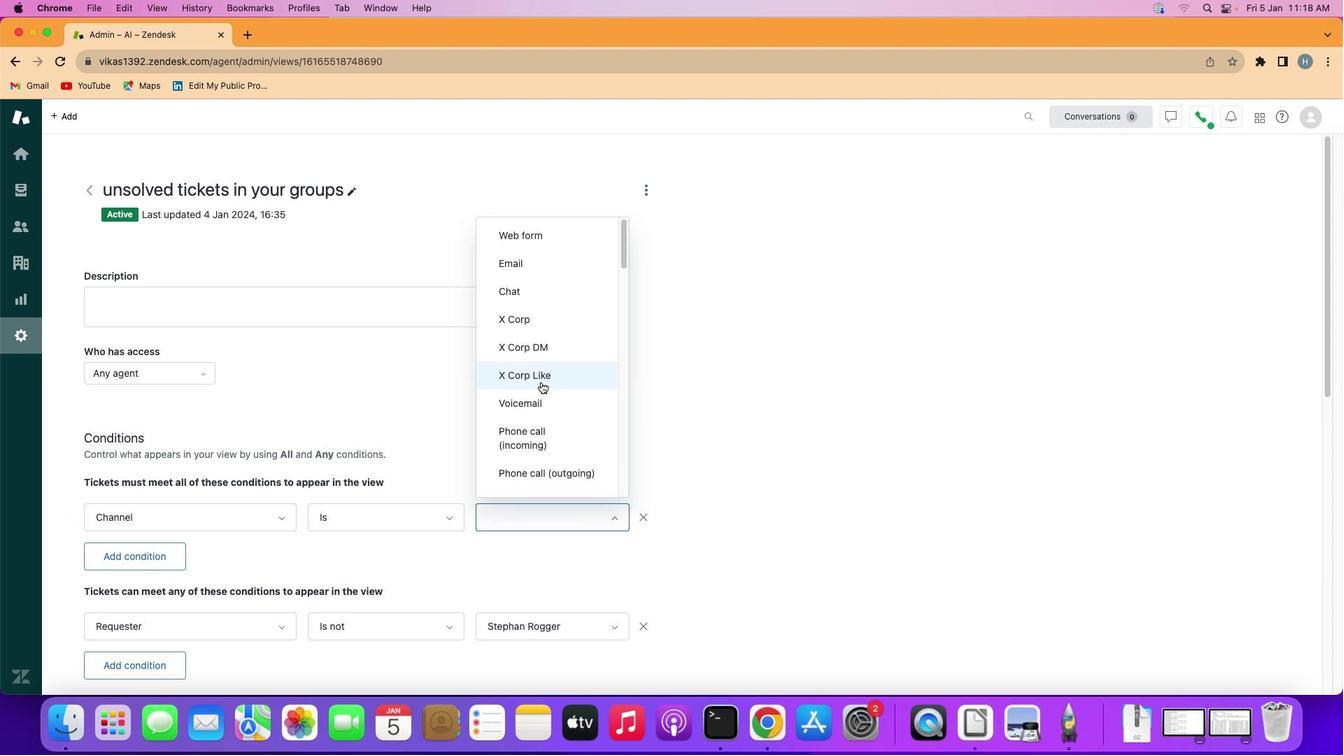 
Action: Mouse scrolled (538, 379) with delta (-2, -2)
Screenshot: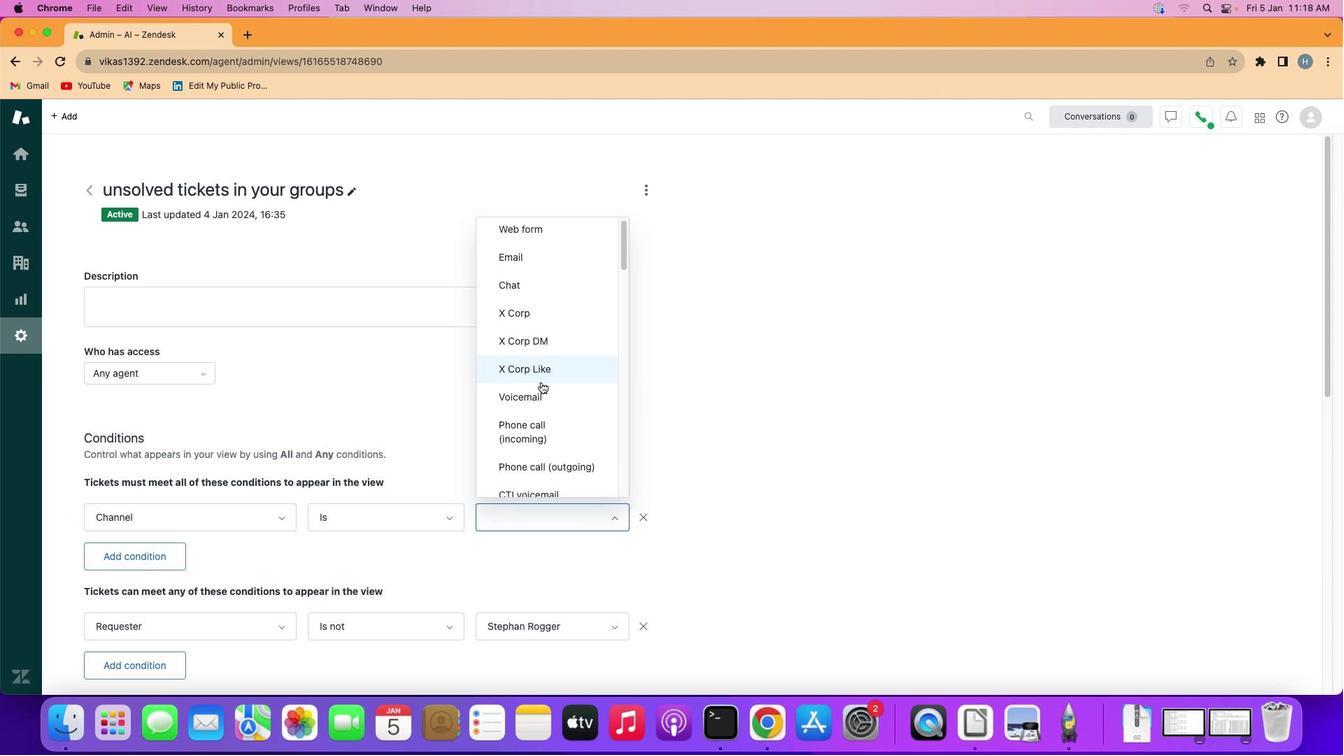 
Action: Mouse scrolled (538, 379) with delta (-2, -1)
Screenshot: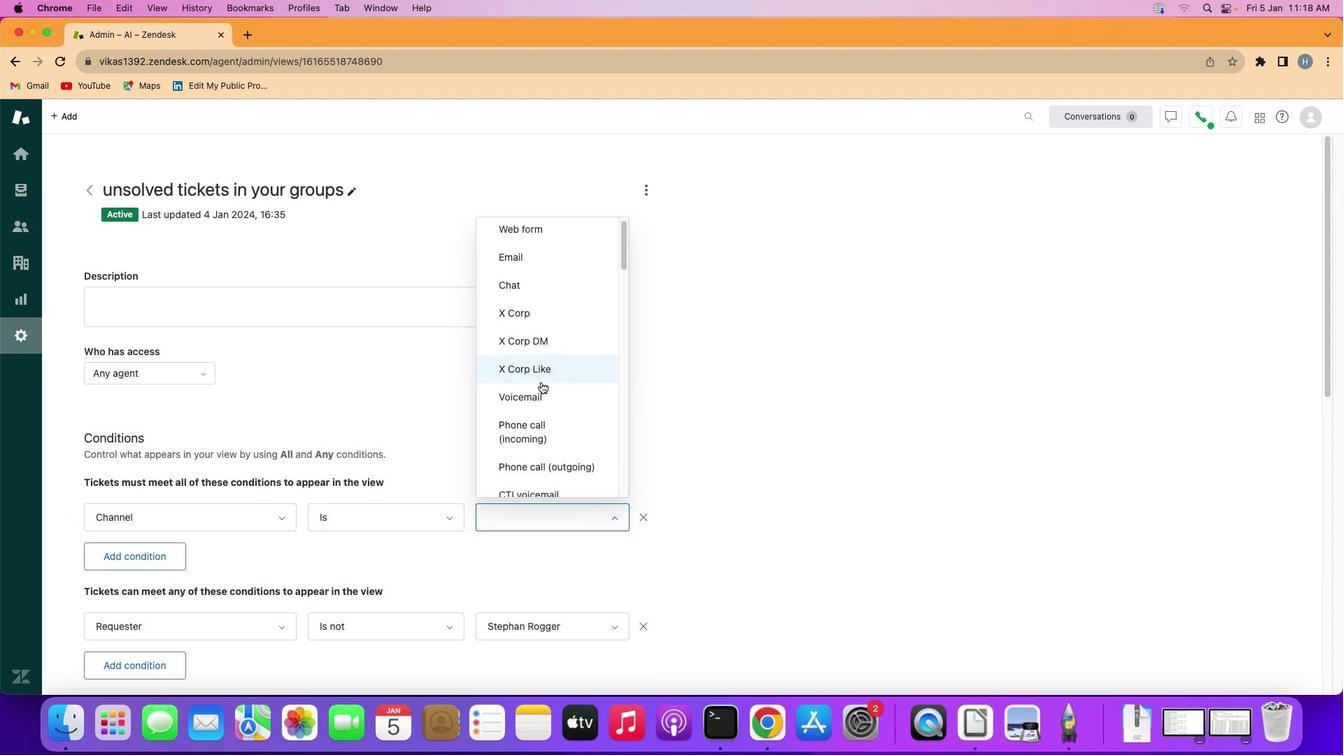 
Action: Mouse scrolled (538, 379) with delta (-2, -2)
Screenshot: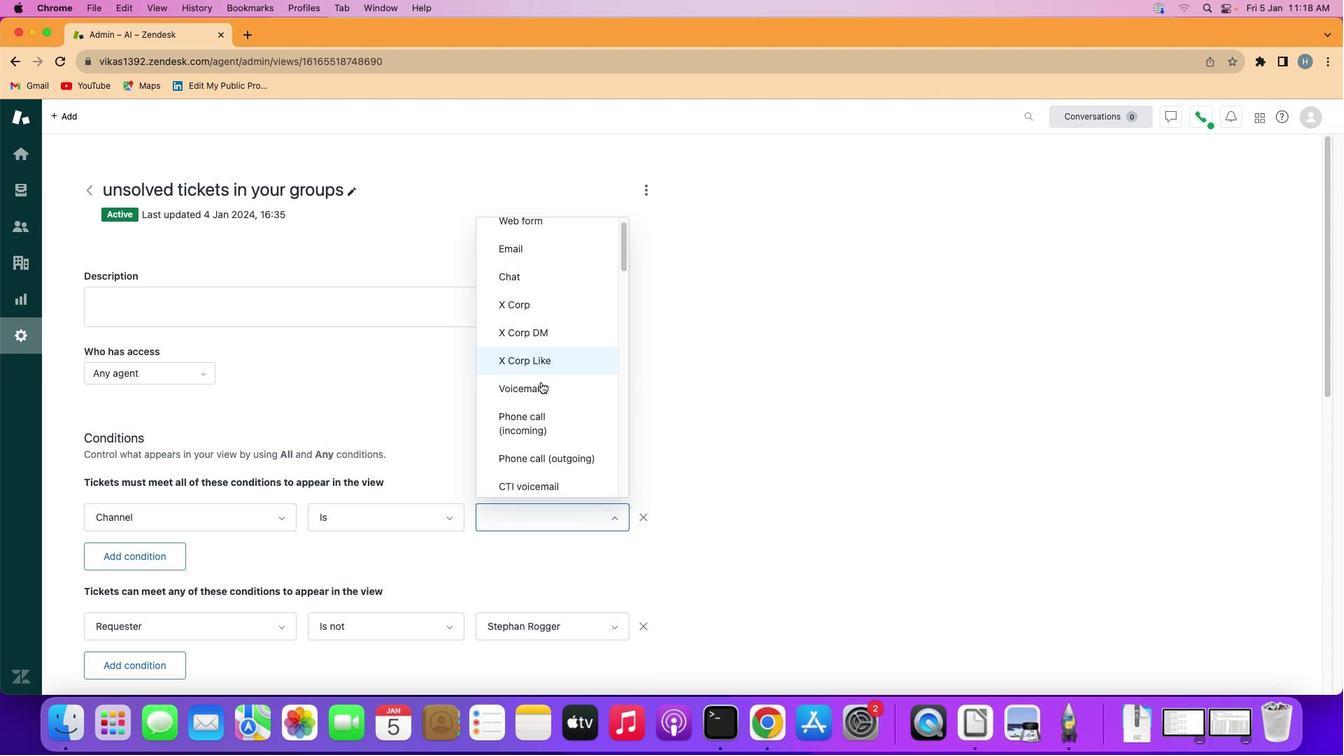 
Action: Mouse scrolled (538, 379) with delta (-2, -2)
Screenshot: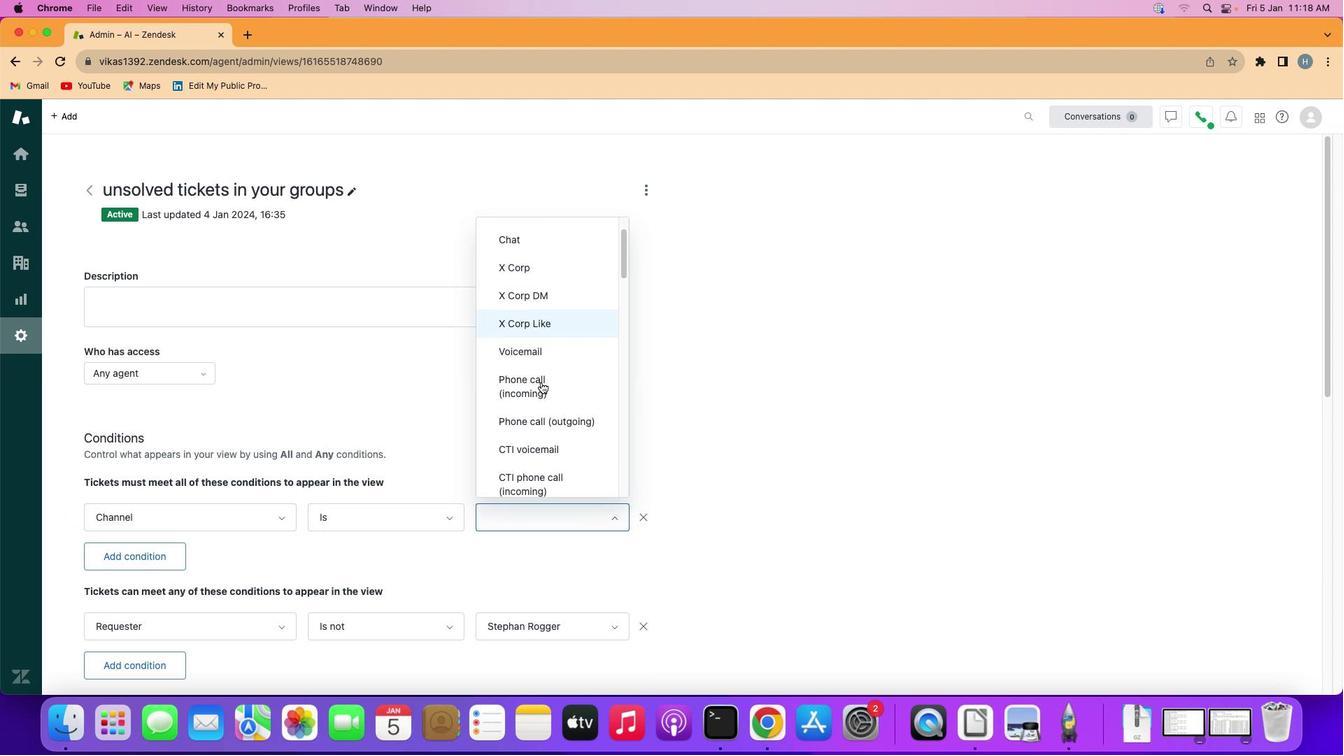 
Action: Mouse scrolled (538, 379) with delta (-2, -2)
Screenshot: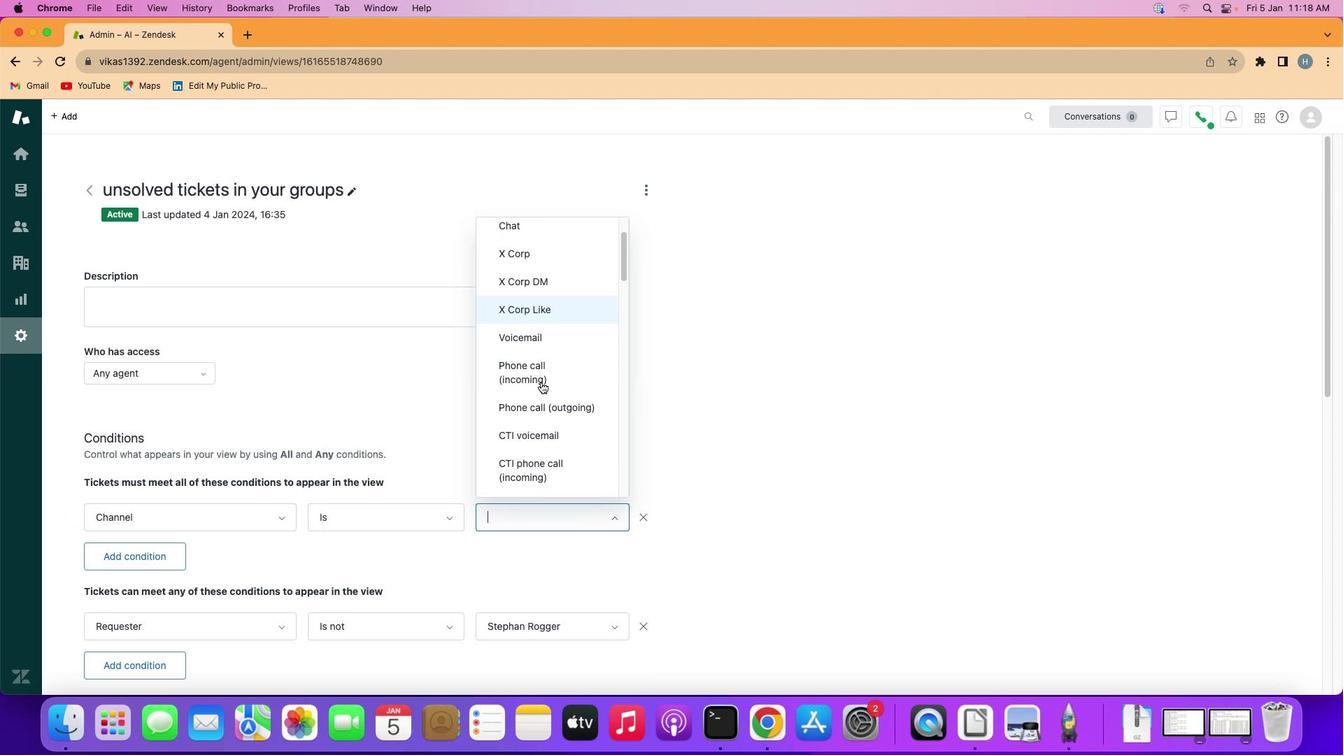 
Action: Mouse scrolled (538, 379) with delta (-2, -2)
Screenshot: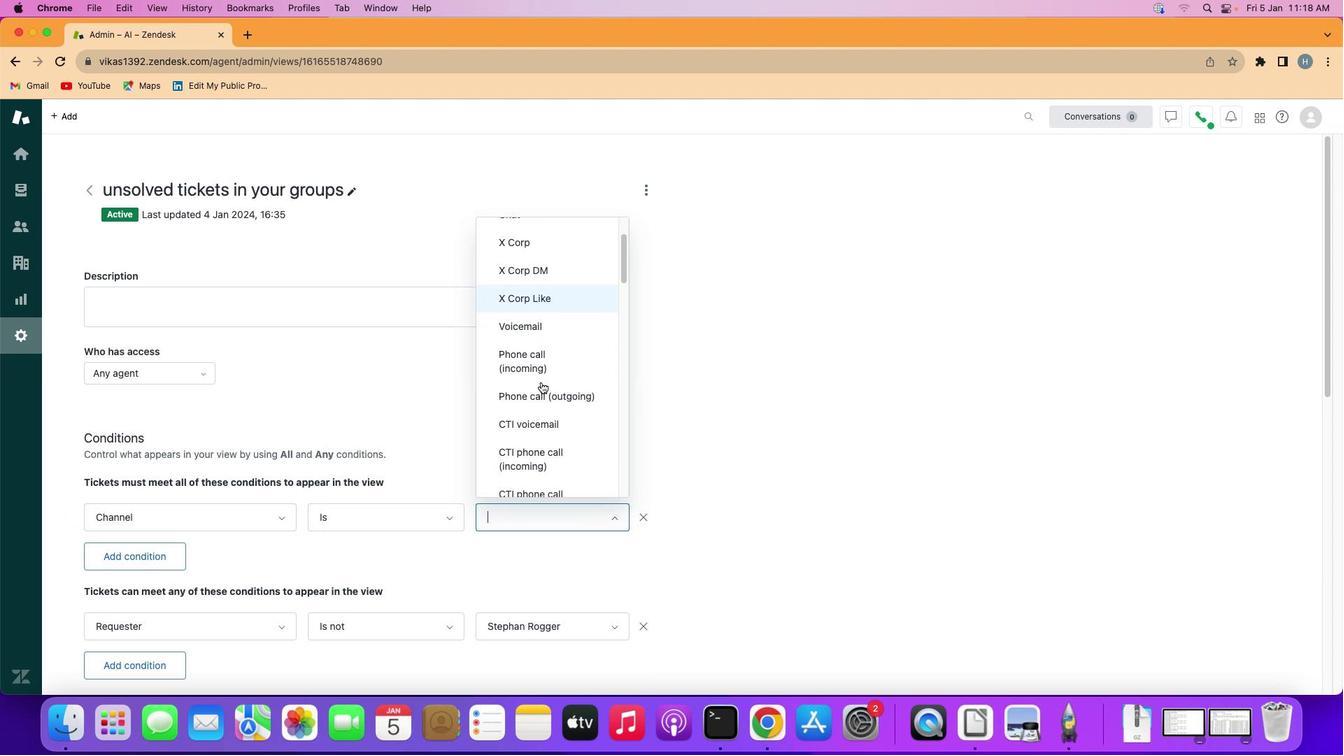 
Action: Mouse scrolled (538, 379) with delta (-2, -3)
Screenshot: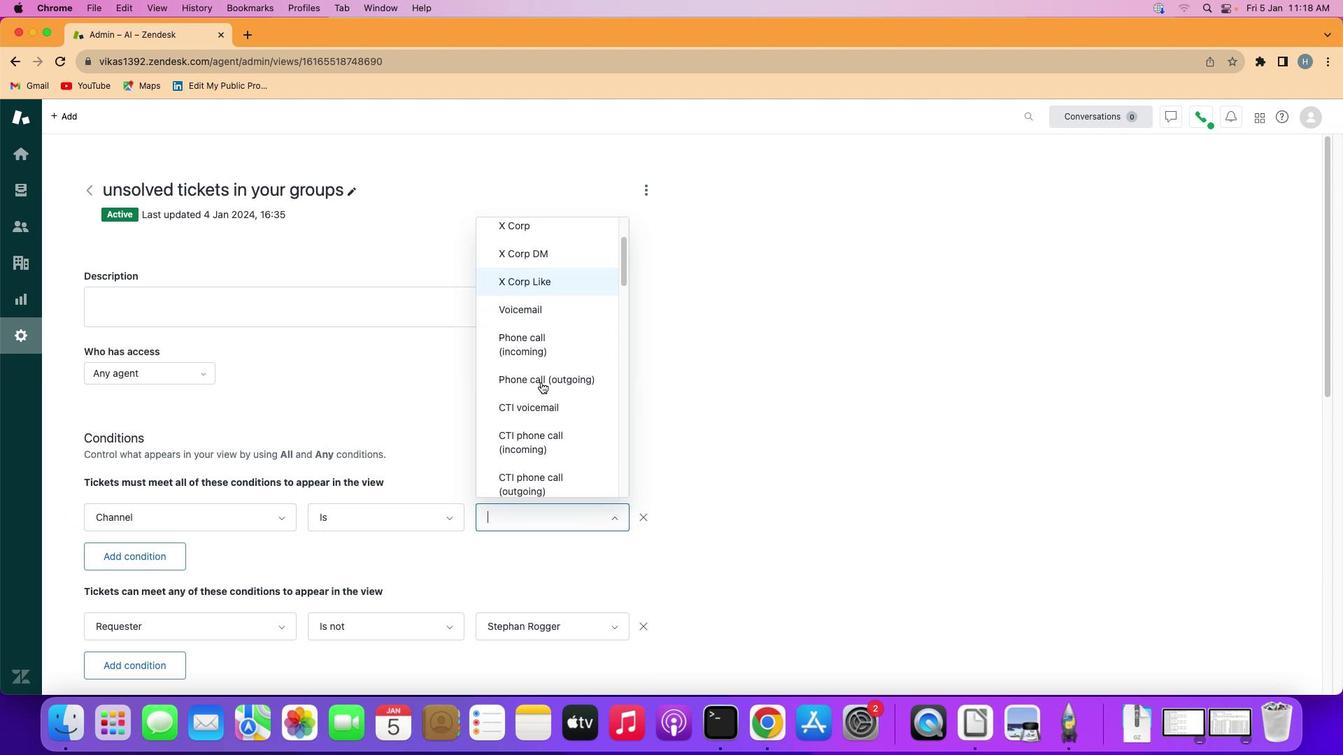 
Action: Mouse scrolled (538, 379) with delta (-2, -3)
Screenshot: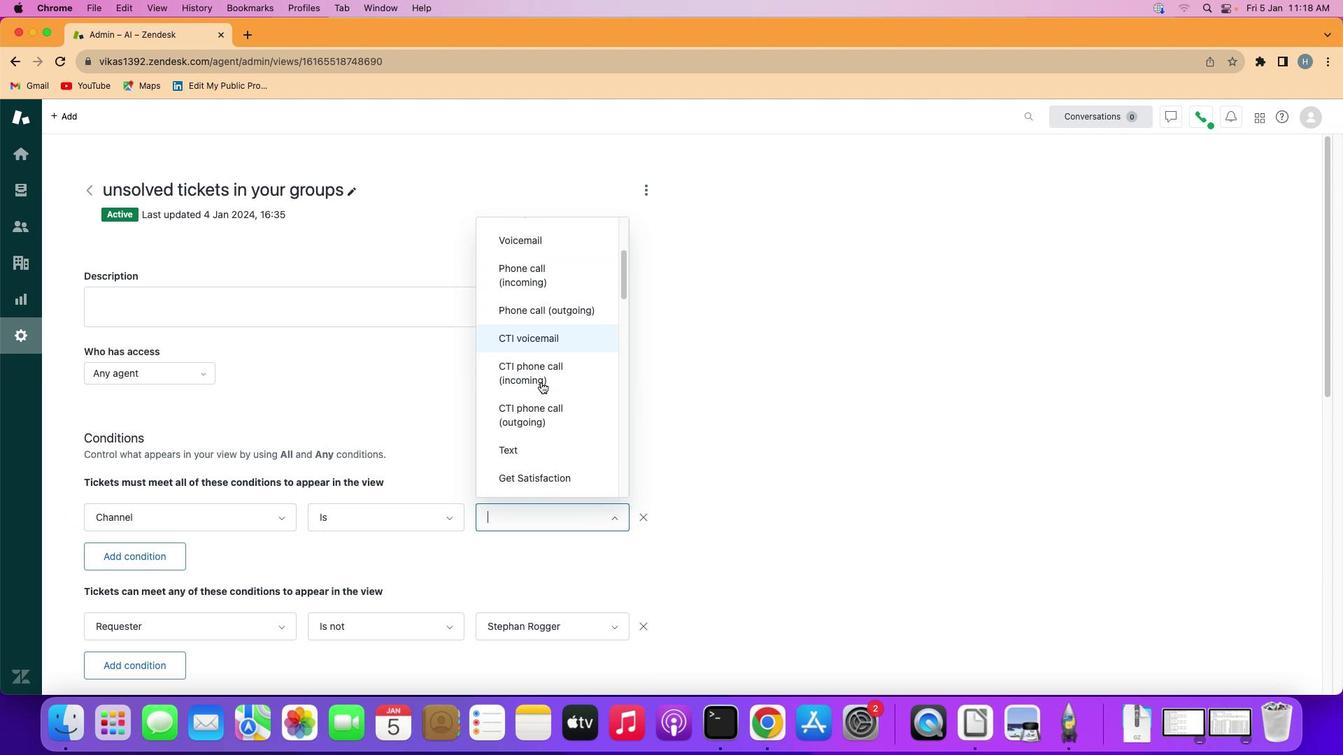 
Action: Mouse moved to (538, 379)
Screenshot: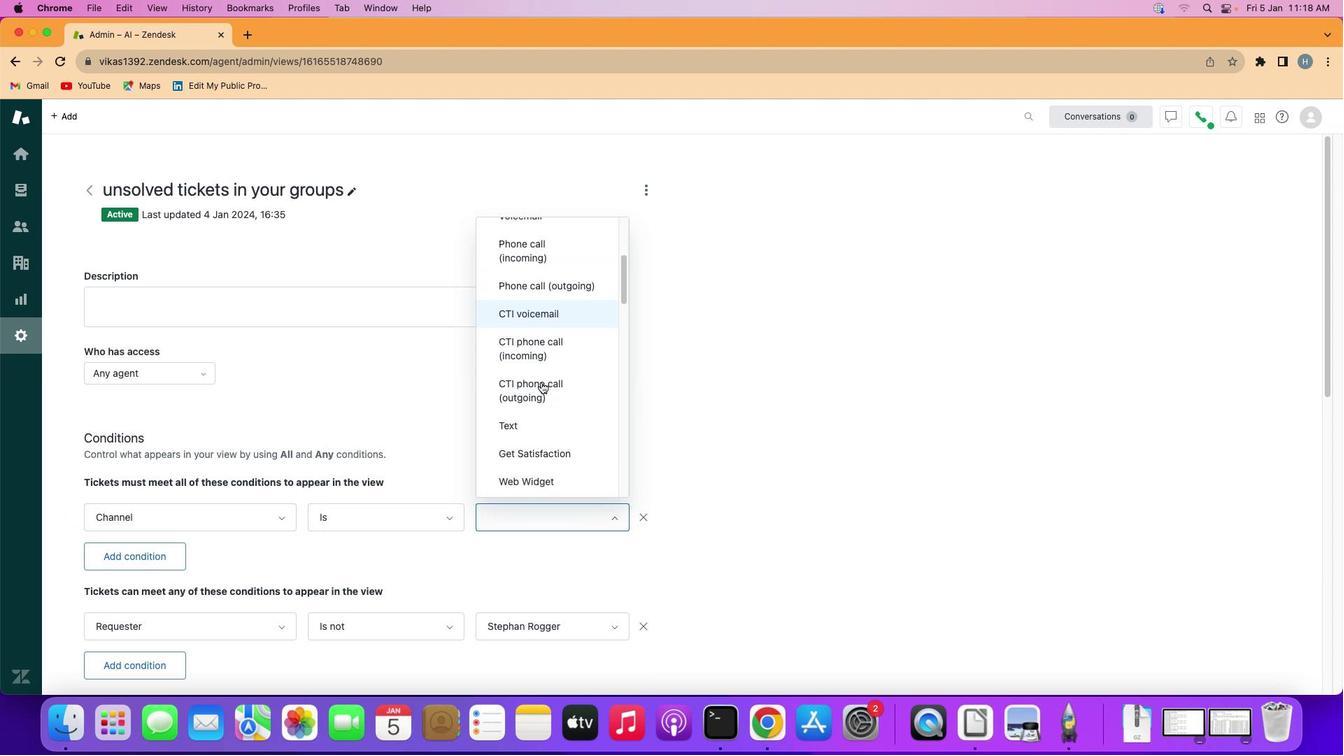 
Action: Mouse scrolled (538, 379) with delta (-2, -3)
Screenshot: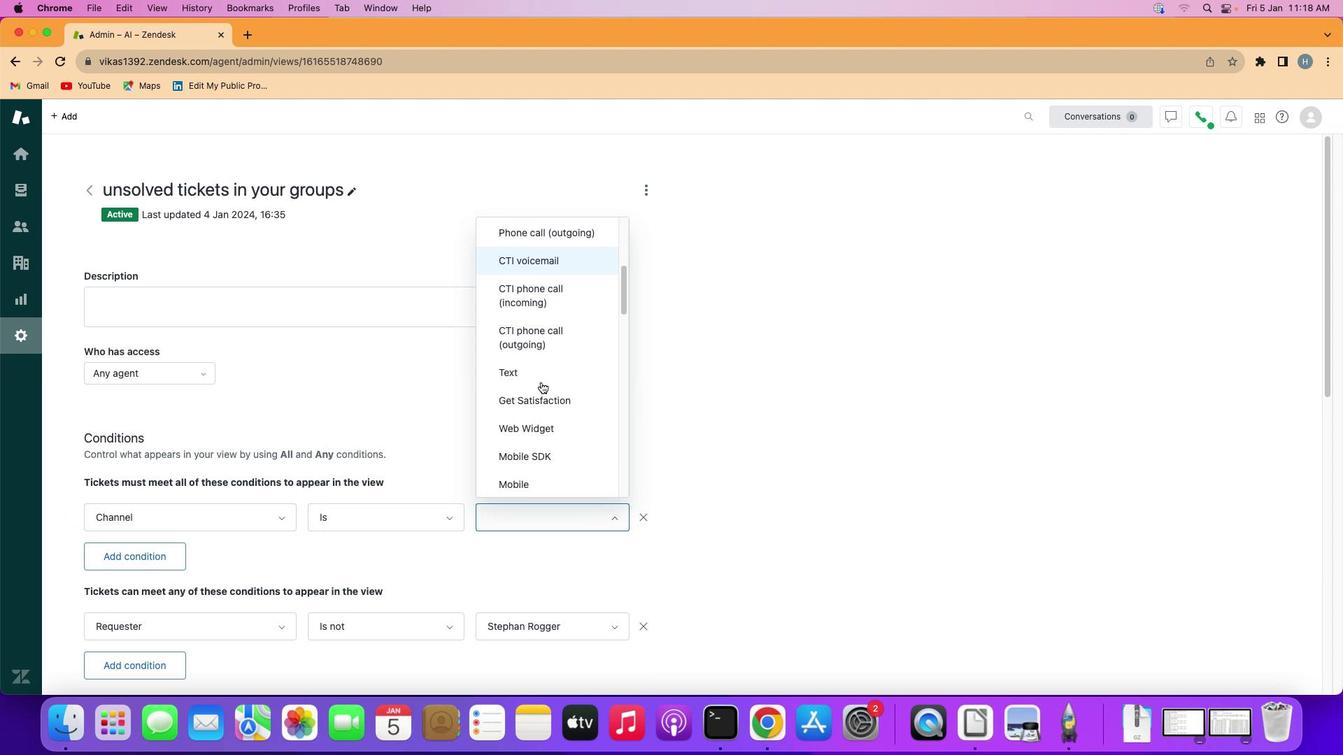 
Action: Mouse scrolled (538, 379) with delta (-2, -2)
Screenshot: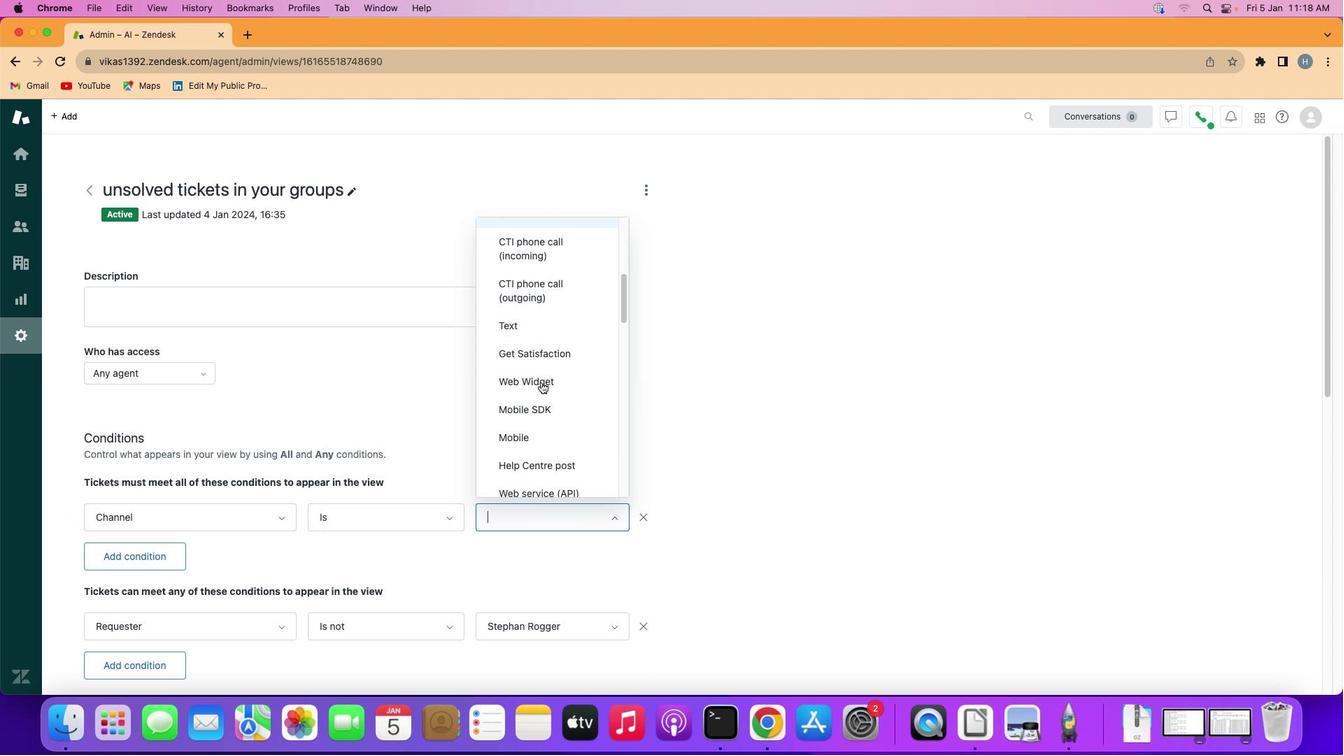 
Action: Mouse scrolled (538, 379) with delta (-2, -2)
Screenshot: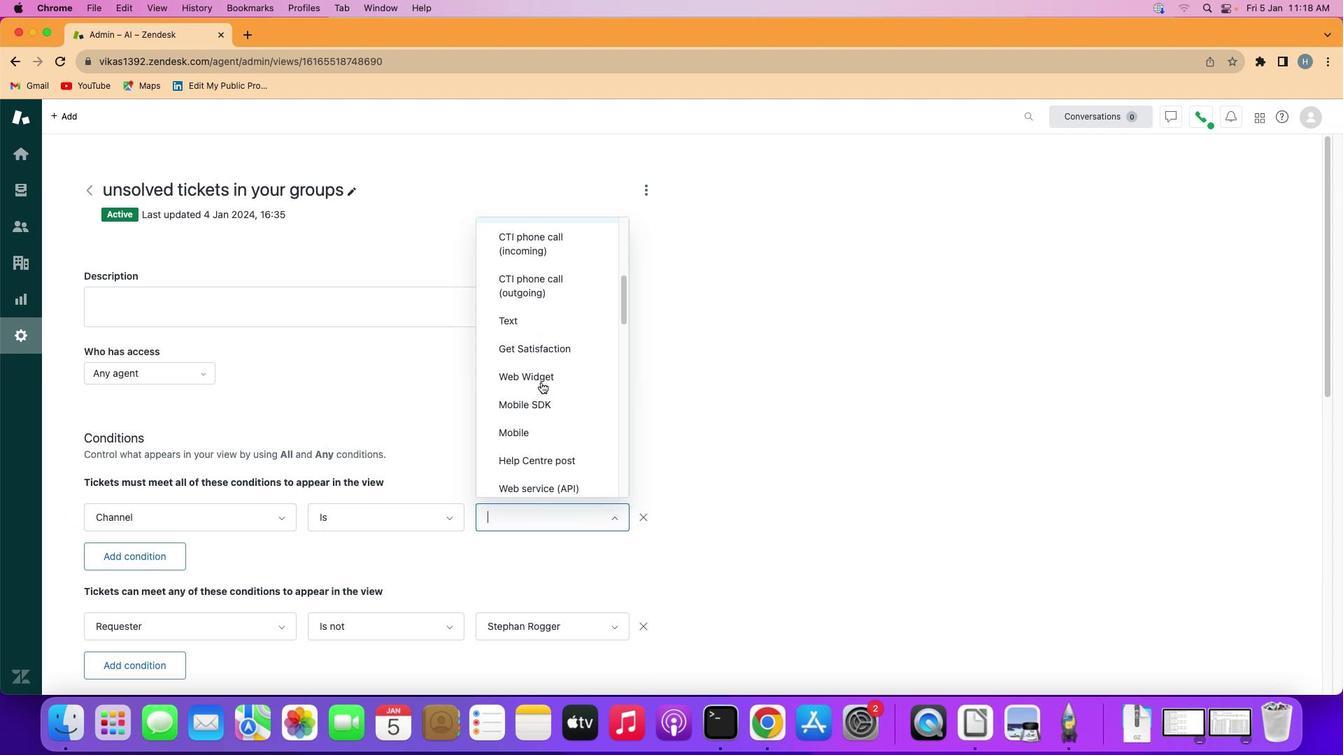 
Action: Mouse scrolled (538, 379) with delta (-2, -2)
Screenshot: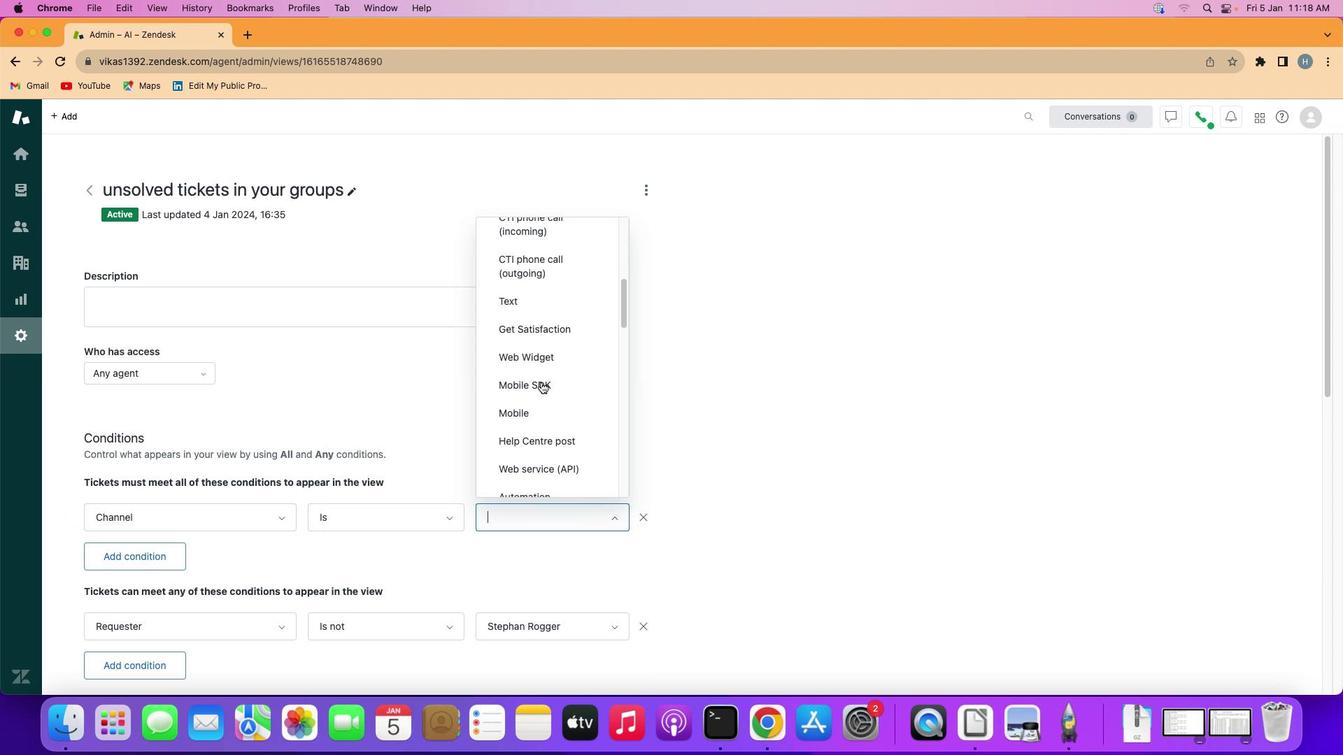 
Action: Mouse scrolled (538, 379) with delta (-2, -2)
Screenshot: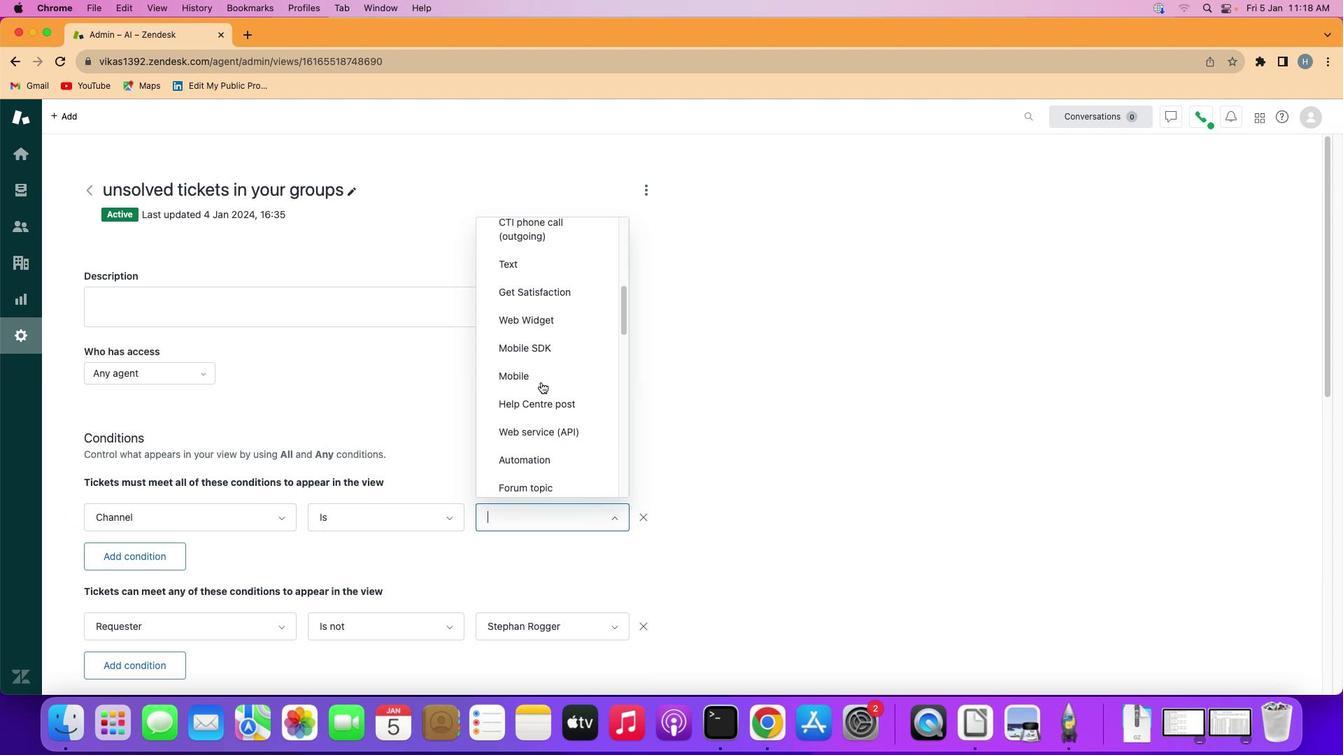 
Action: Mouse scrolled (538, 379) with delta (-2, -2)
Screenshot: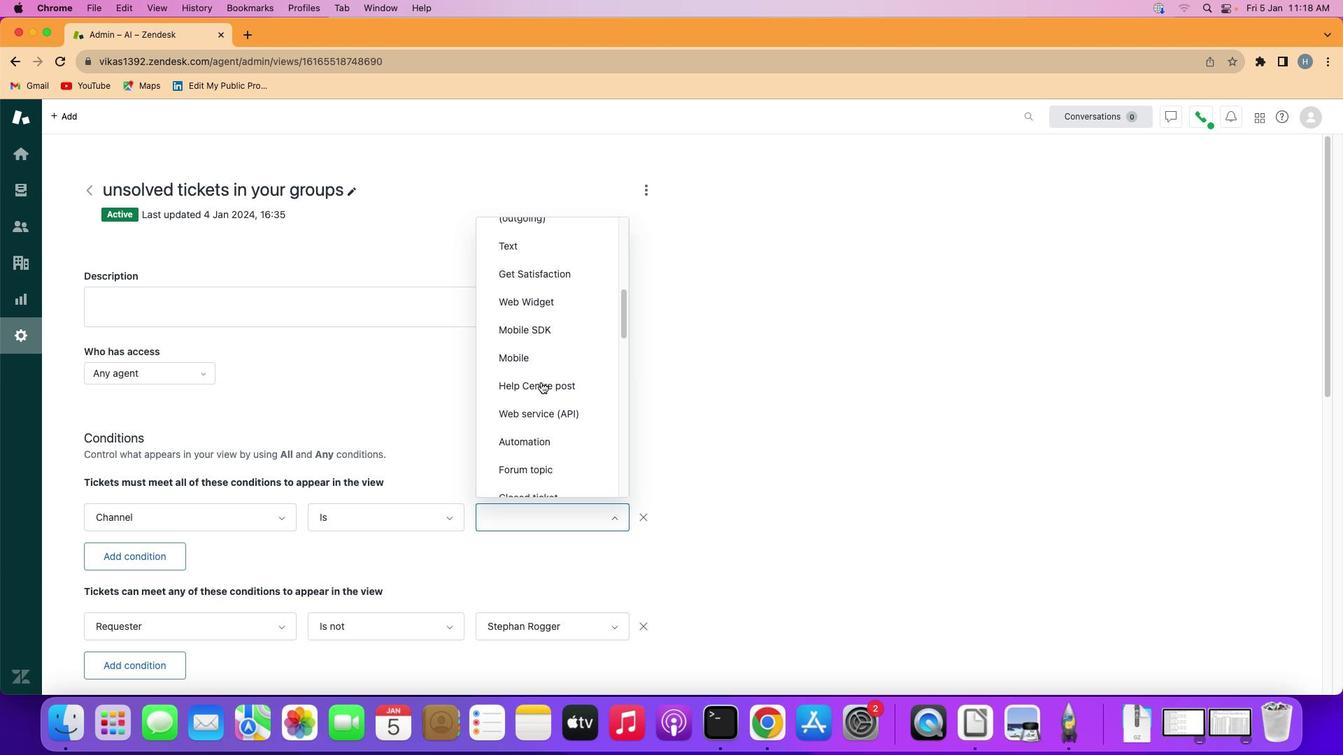 
Action: Mouse scrolled (538, 379) with delta (-2, -2)
Screenshot: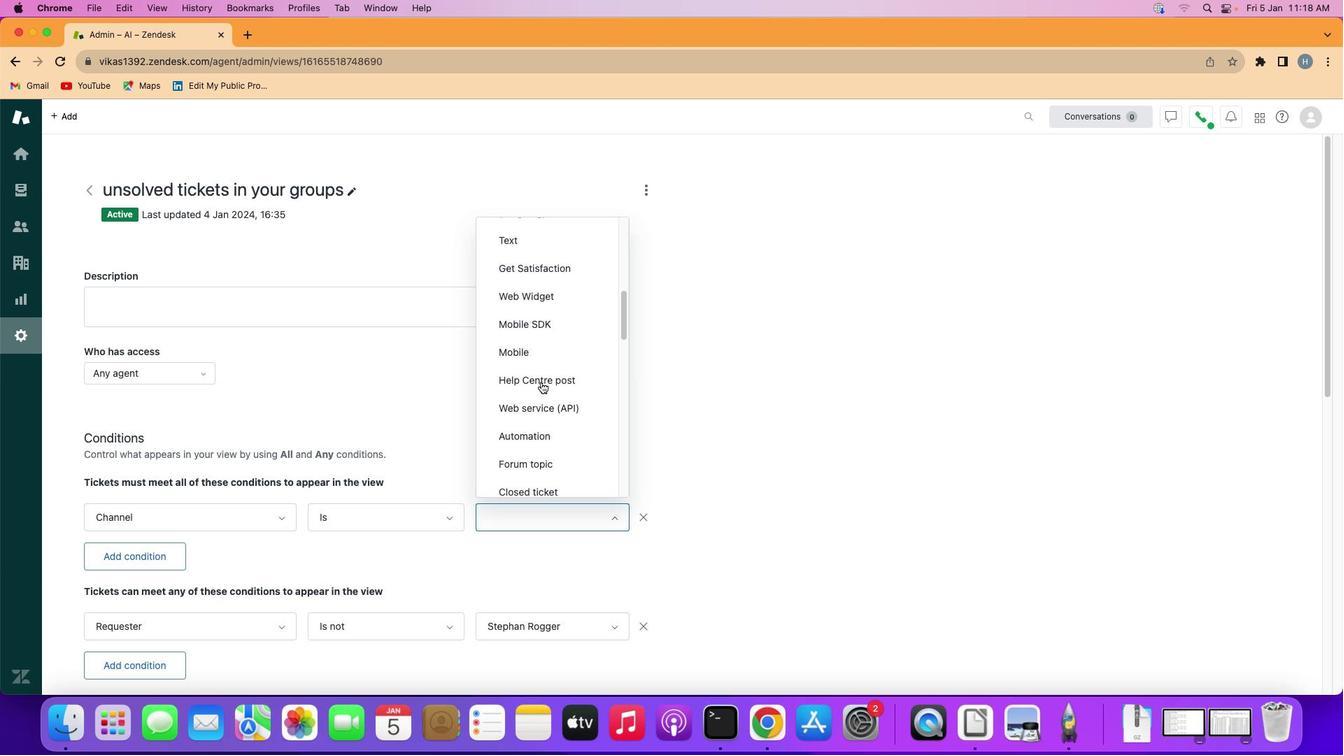 
Action: Mouse scrolled (538, 379) with delta (-2, -2)
Screenshot: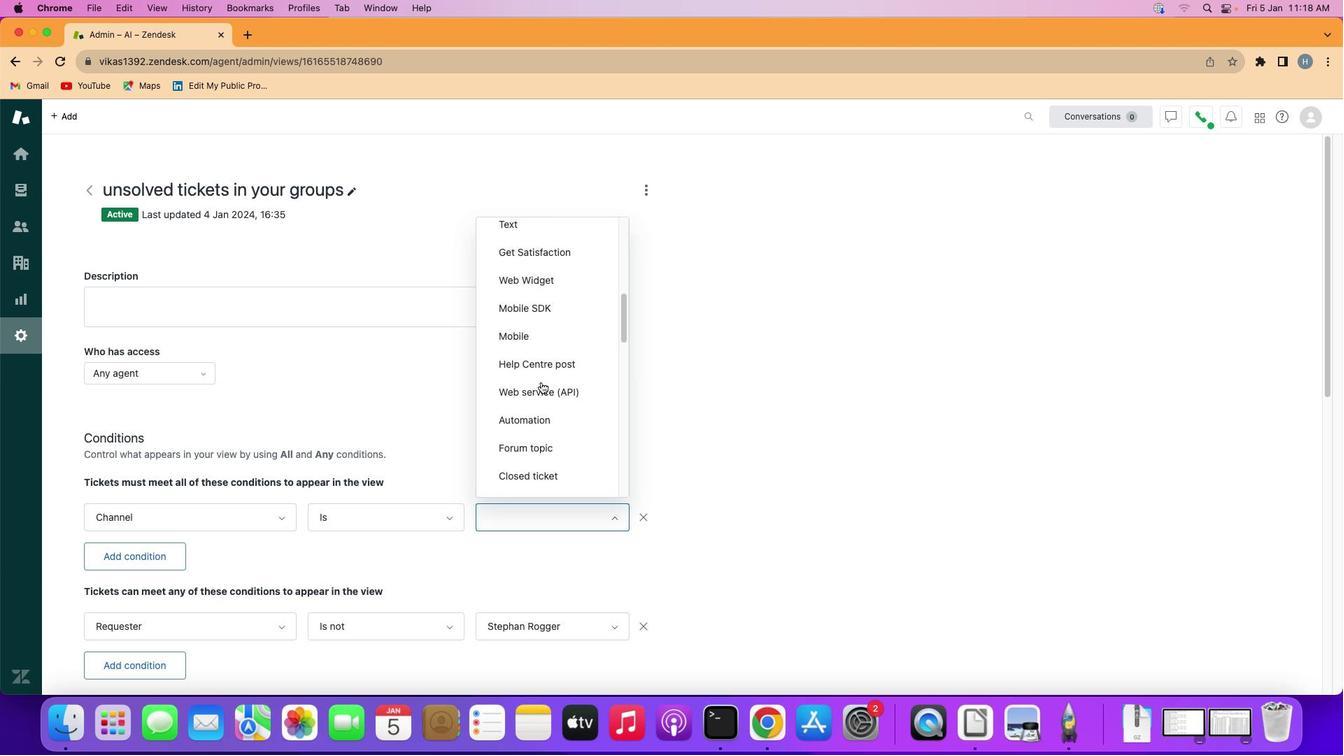 
Action: Mouse scrolled (538, 379) with delta (-2, -2)
Screenshot: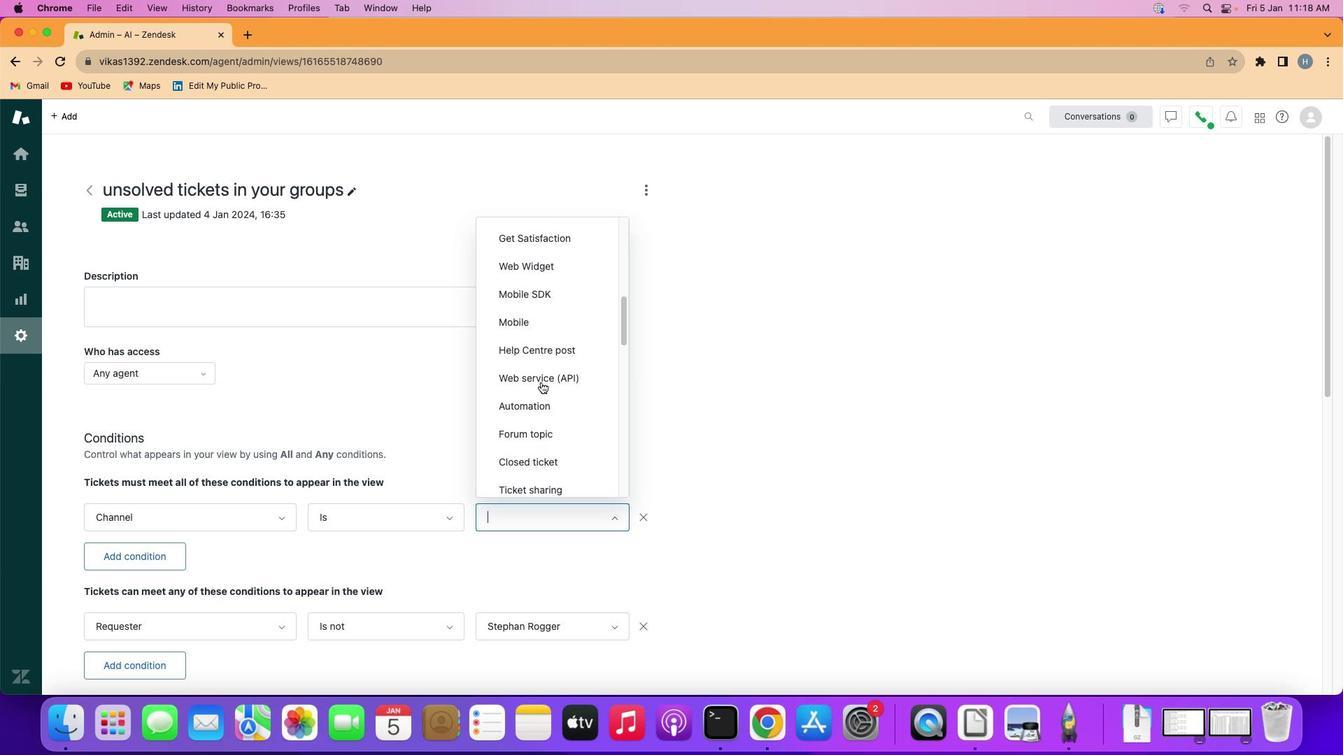 
Action: Mouse moved to (537, 398)
Screenshot: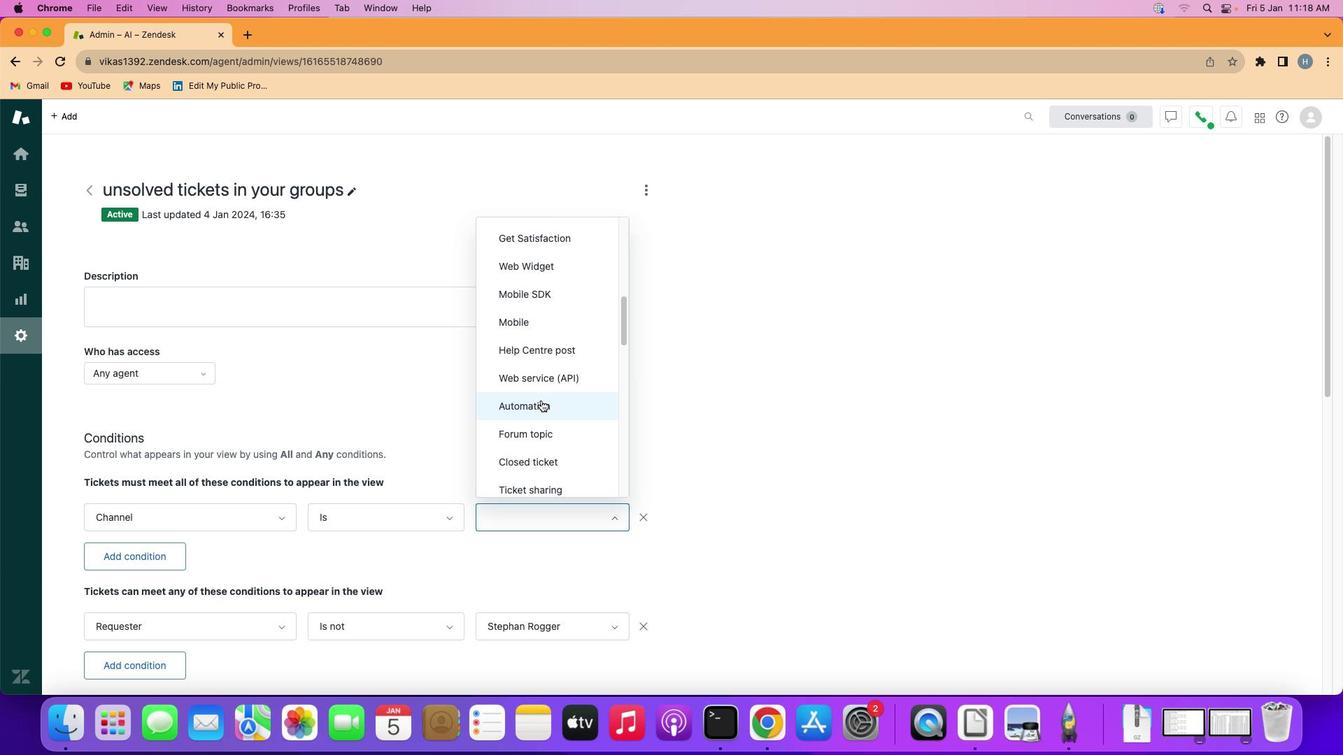 
Action: Mouse pressed left at (537, 398)
Screenshot: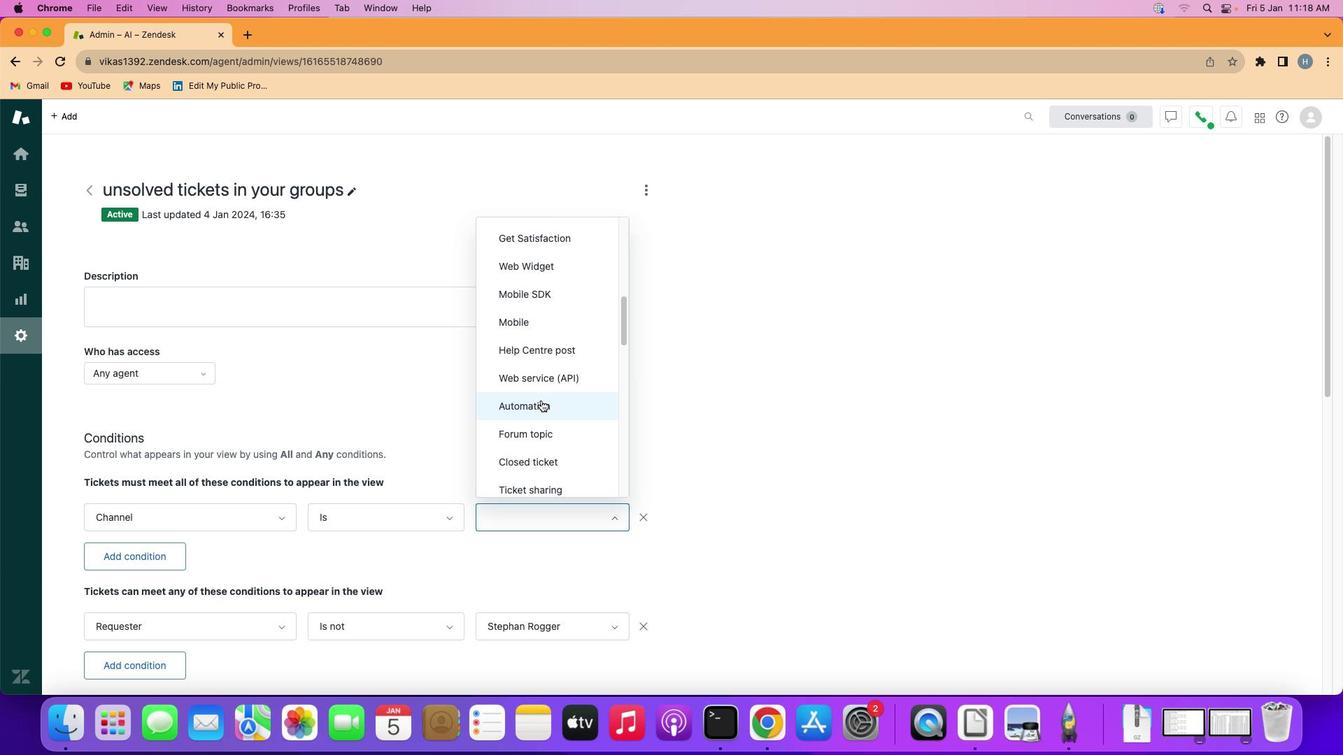 
Action: Mouse moved to (522, 423)
Screenshot: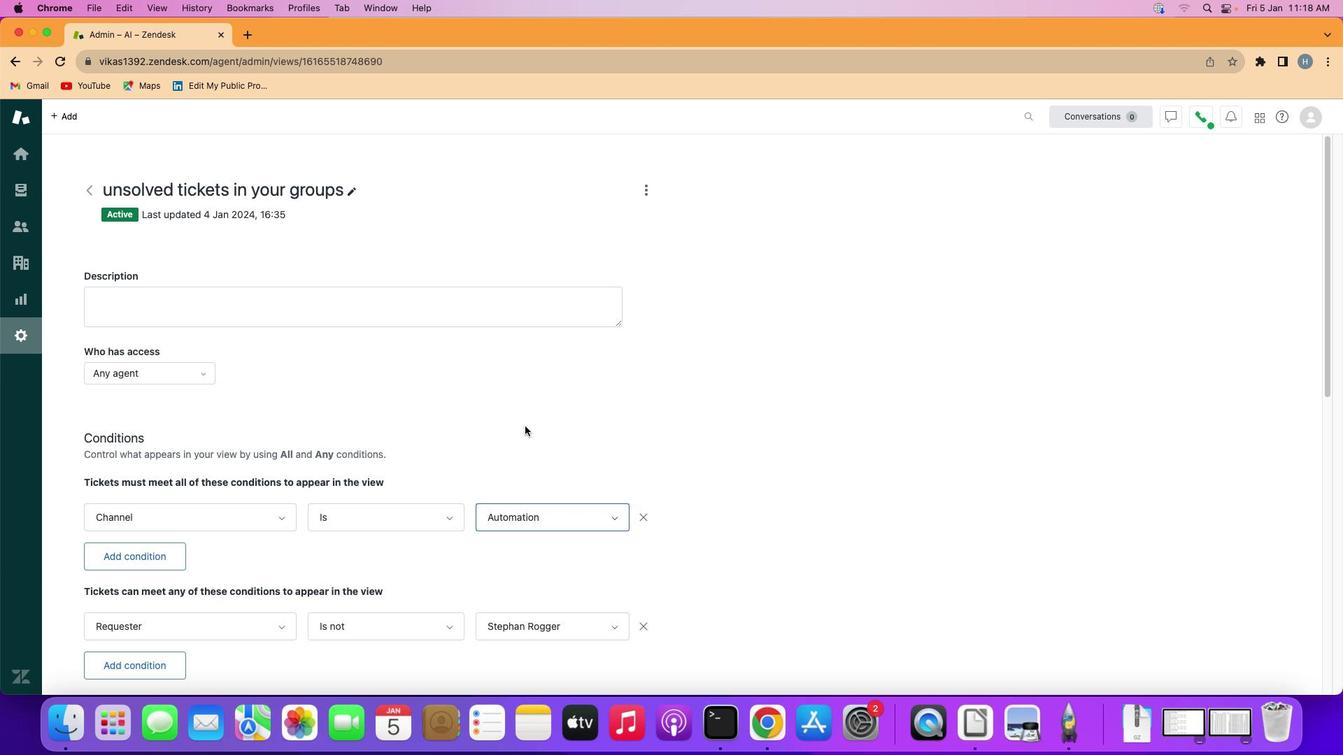 
